 Task: Add the museum you enjoy visiting in the Museum Campus to your saved locations.
Action: Mouse moved to (262, 541)
Screenshot: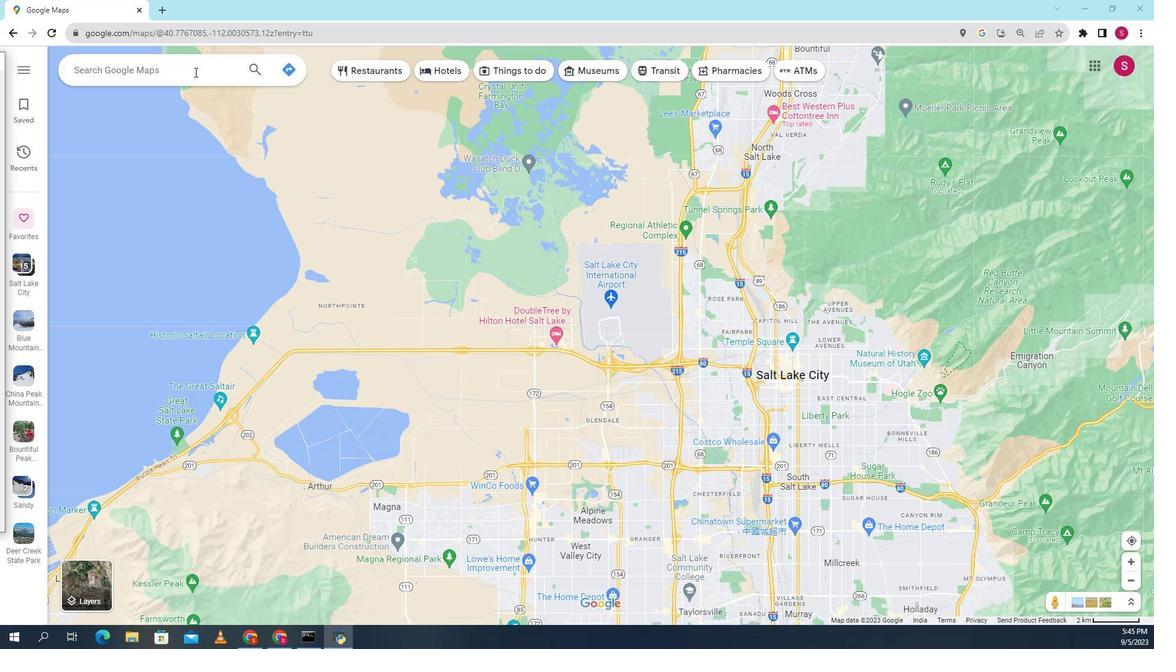
Action: Mouse pressed left at (262, 541)
Screenshot: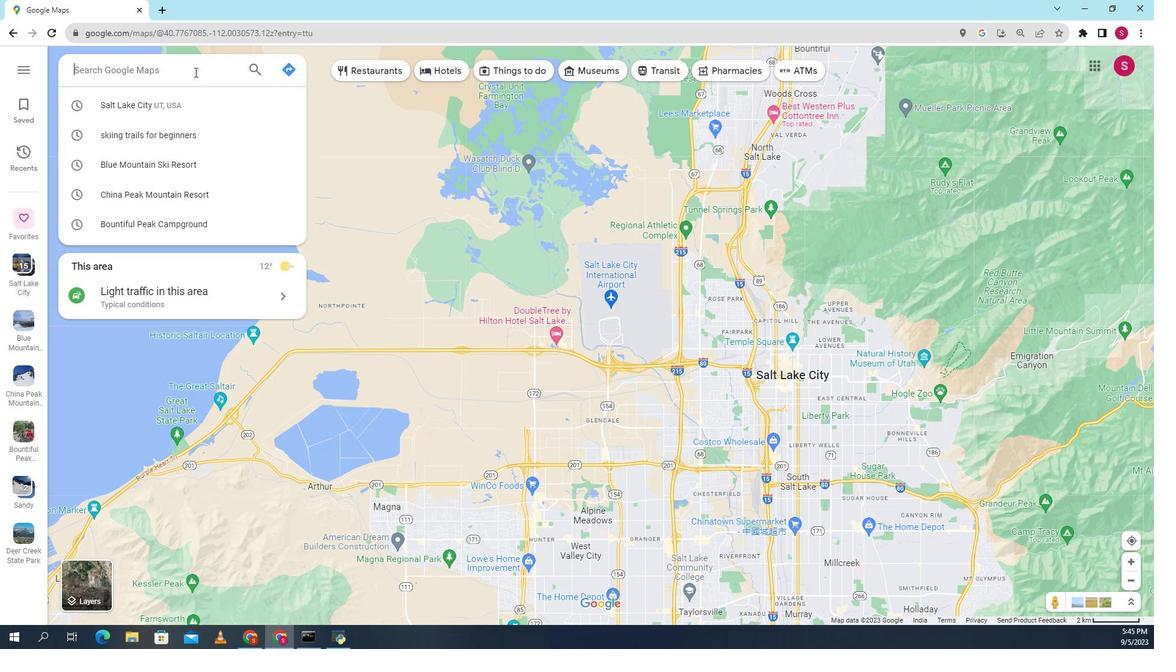 
Action: Mouse moved to (261, 541)
Screenshot: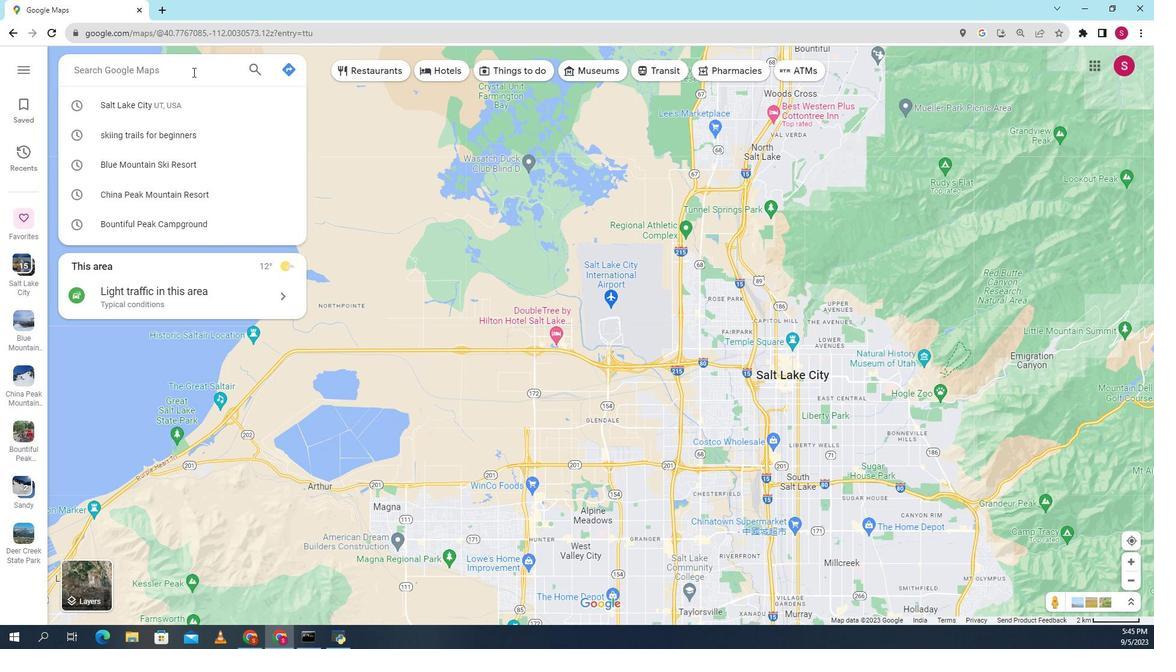 
Action: Key pressed nuse<Key.backspace><Key.backspace><Key.backspace><Key.backspace>use<Key.backspace><Key.backspace><Key.backspace>museum<Key.space>capm<Key.backspace><Key.backspace>mpus<Key.enter>
Screenshot: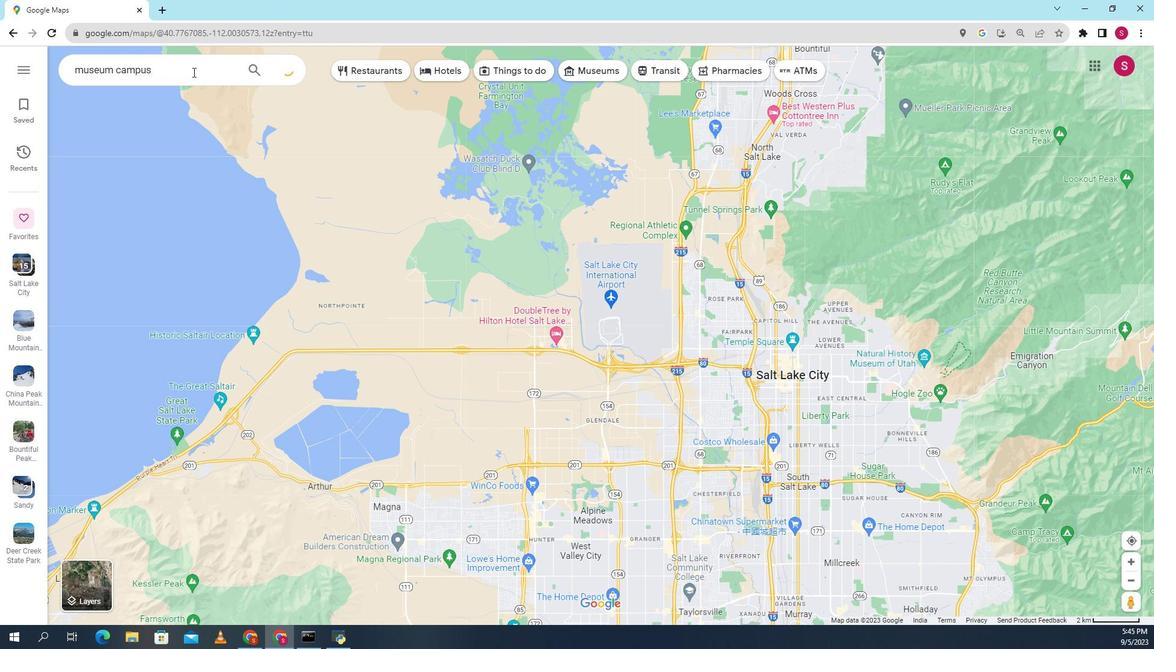 
Action: Mouse pressed left at (261, 541)
Screenshot: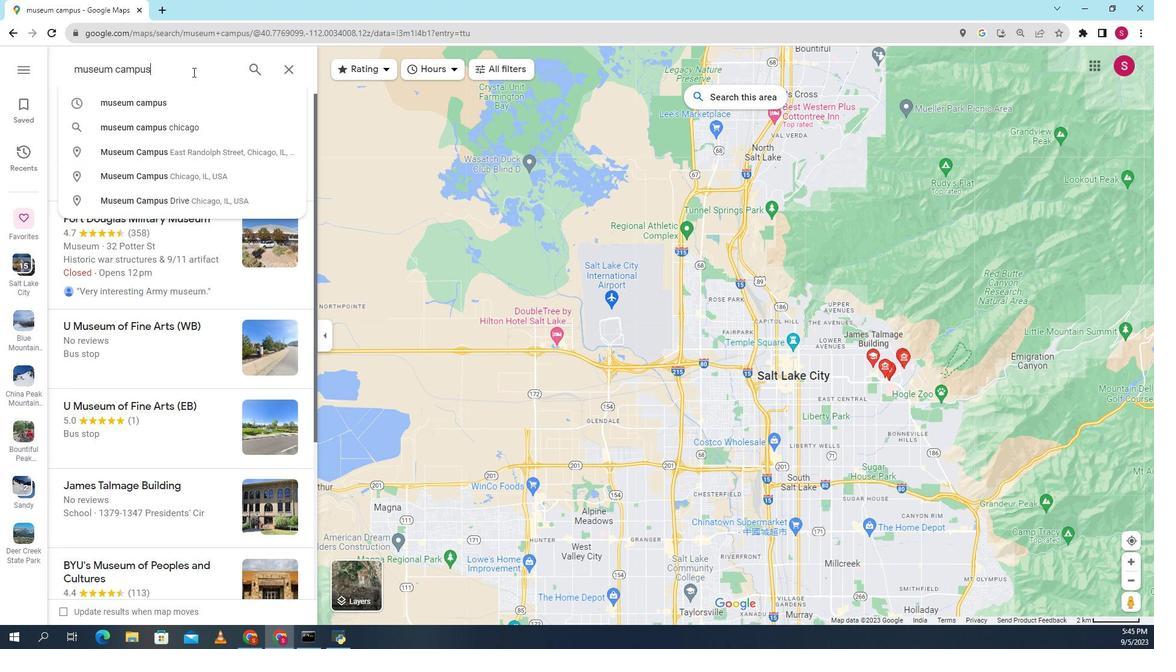 
Action: Mouse moved to (256, 458)
Screenshot: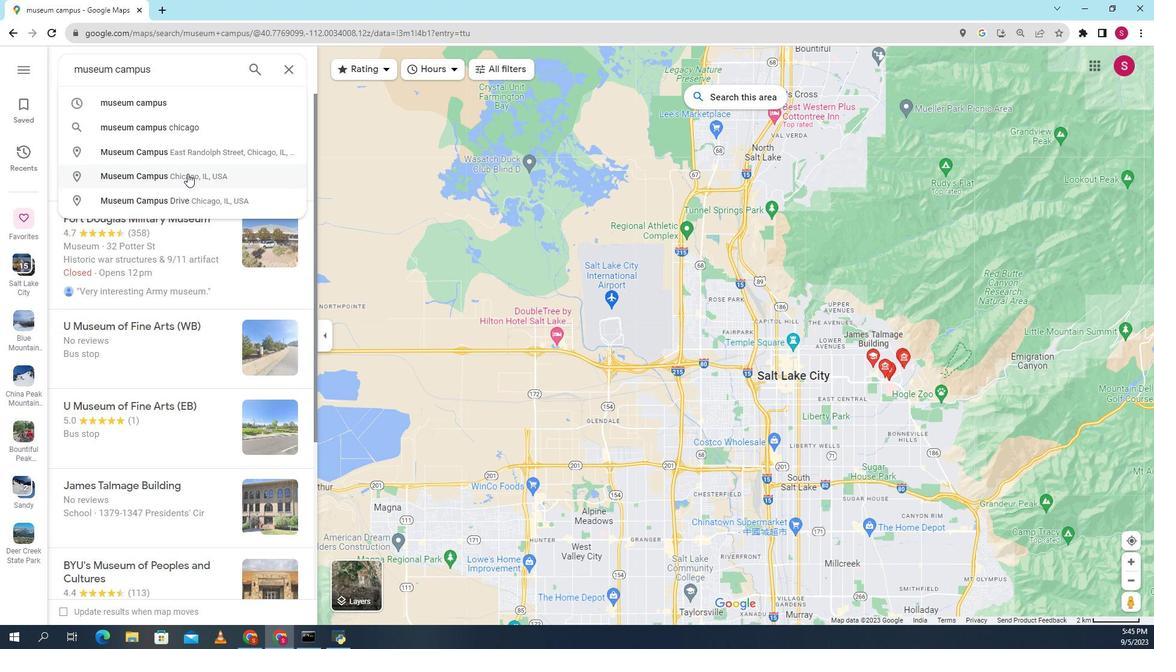 
Action: Mouse pressed left at (256, 458)
Screenshot: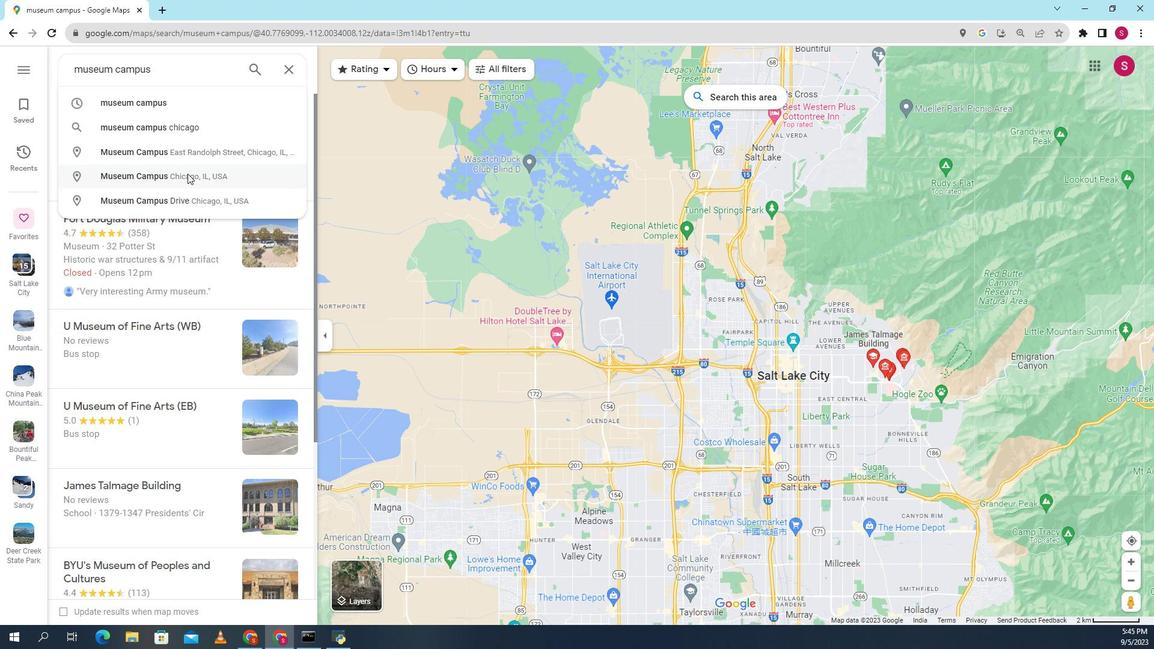
Action: Mouse moved to (560, 384)
Screenshot: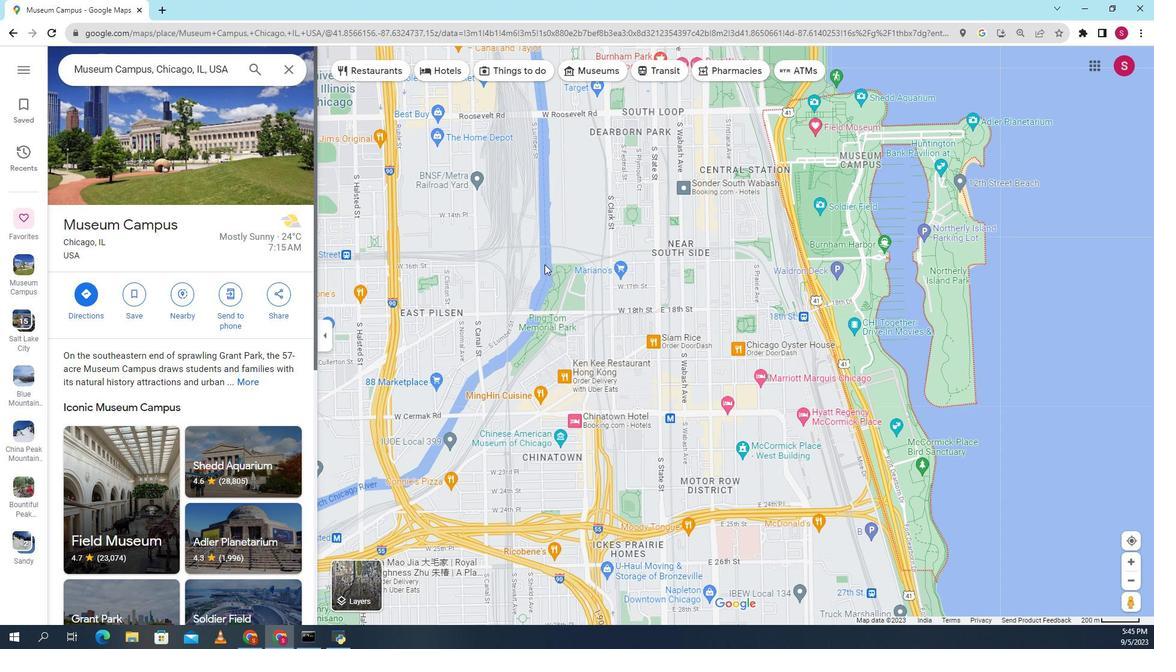 
Action: Mouse scrolled (560, 383) with delta (0, 0)
Screenshot: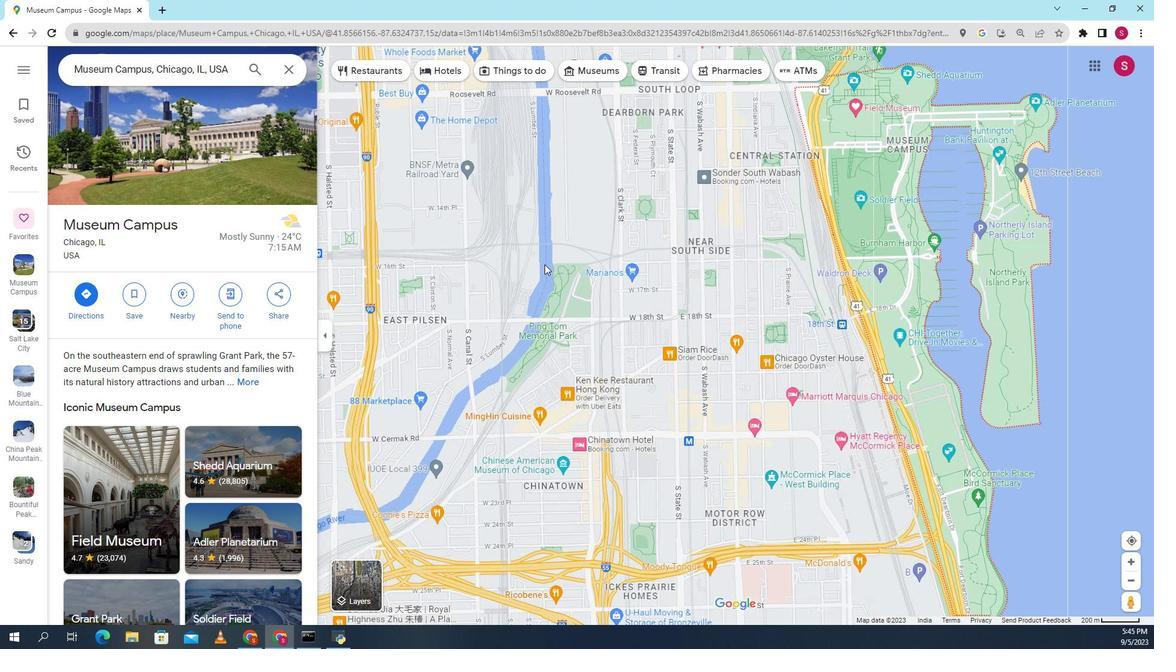 
Action: Mouse scrolled (560, 384) with delta (0, 0)
Screenshot: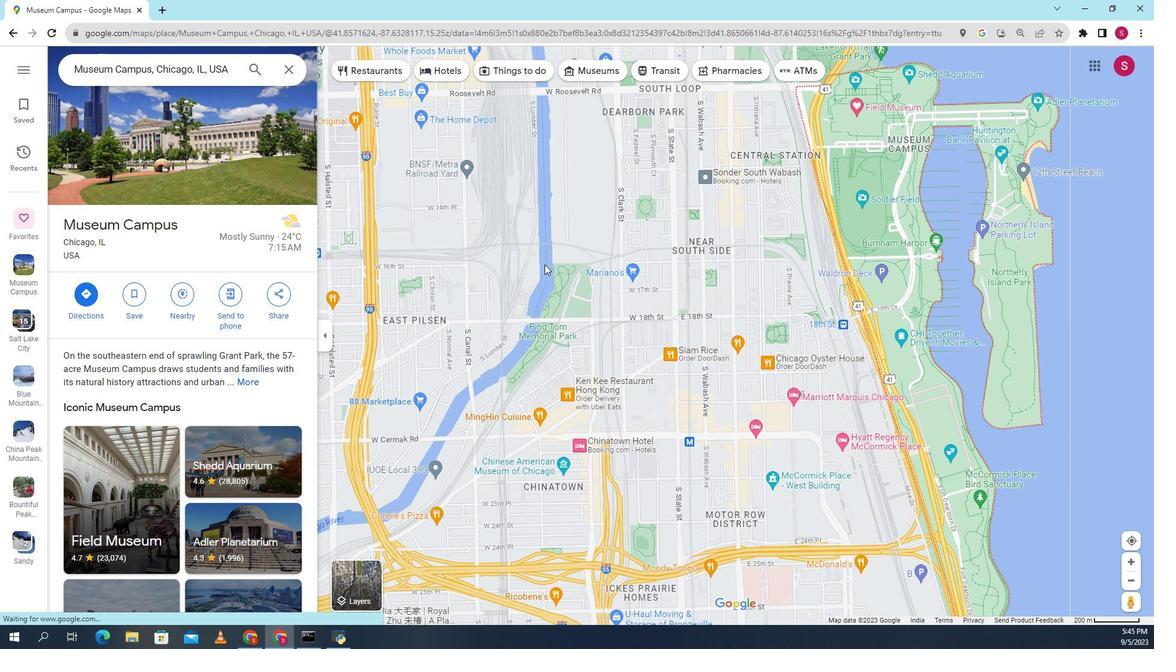 
Action: Mouse moved to (790, 415)
Screenshot: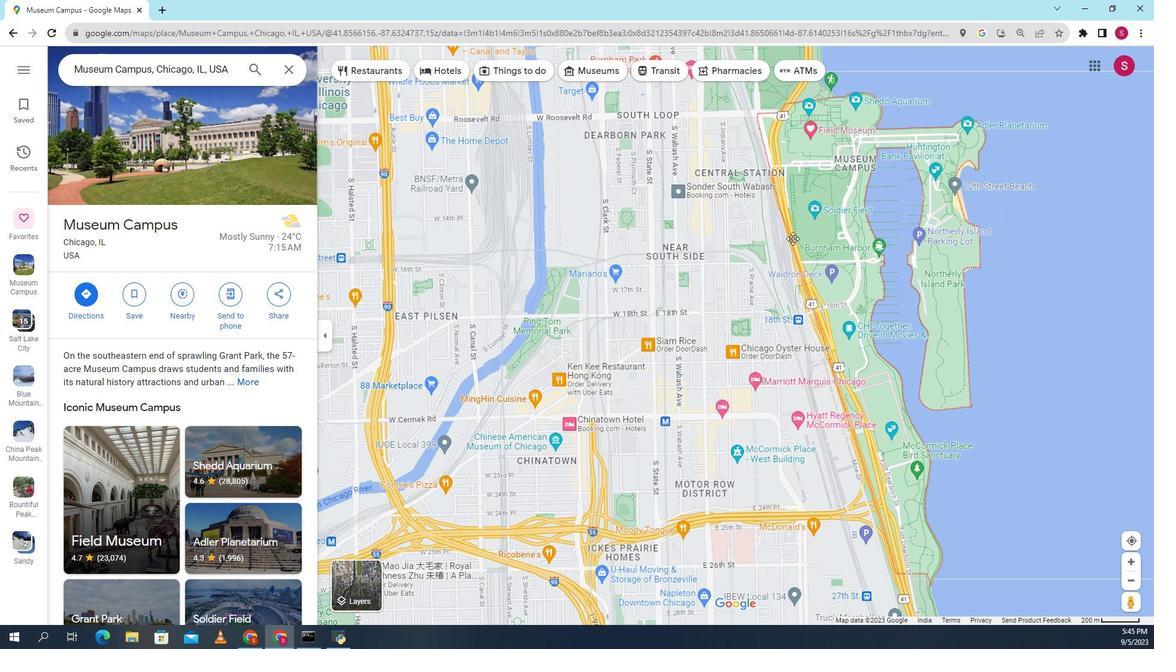
Action: Mouse pressed left at (790, 415)
Screenshot: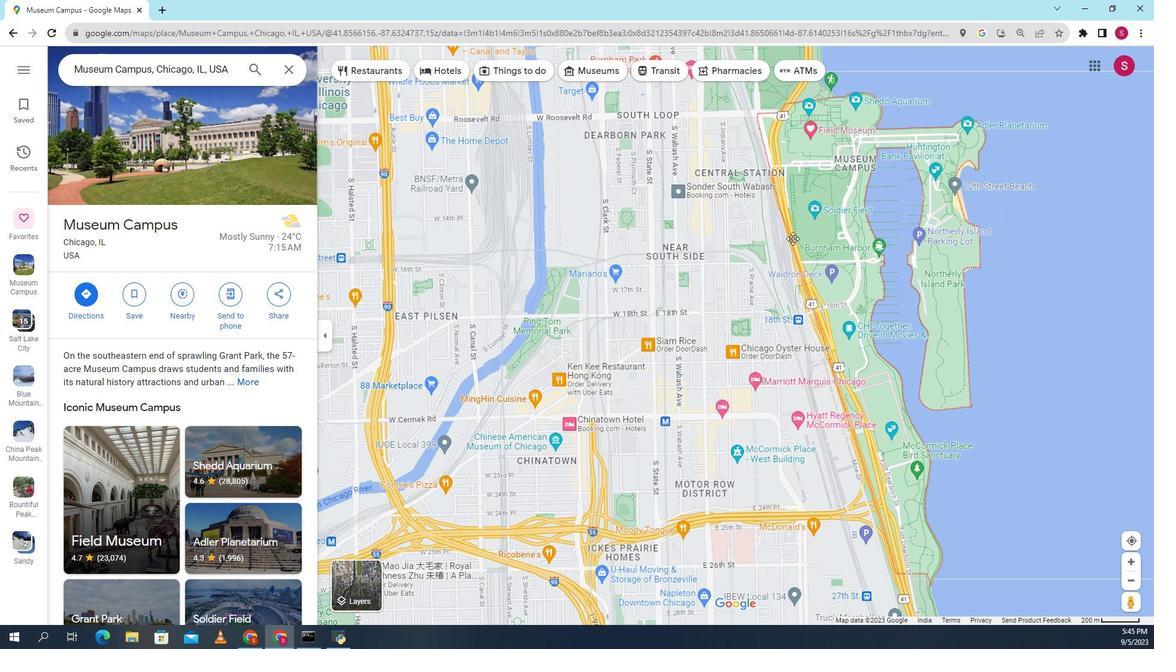 
Action: Mouse moved to (557, 362)
Screenshot: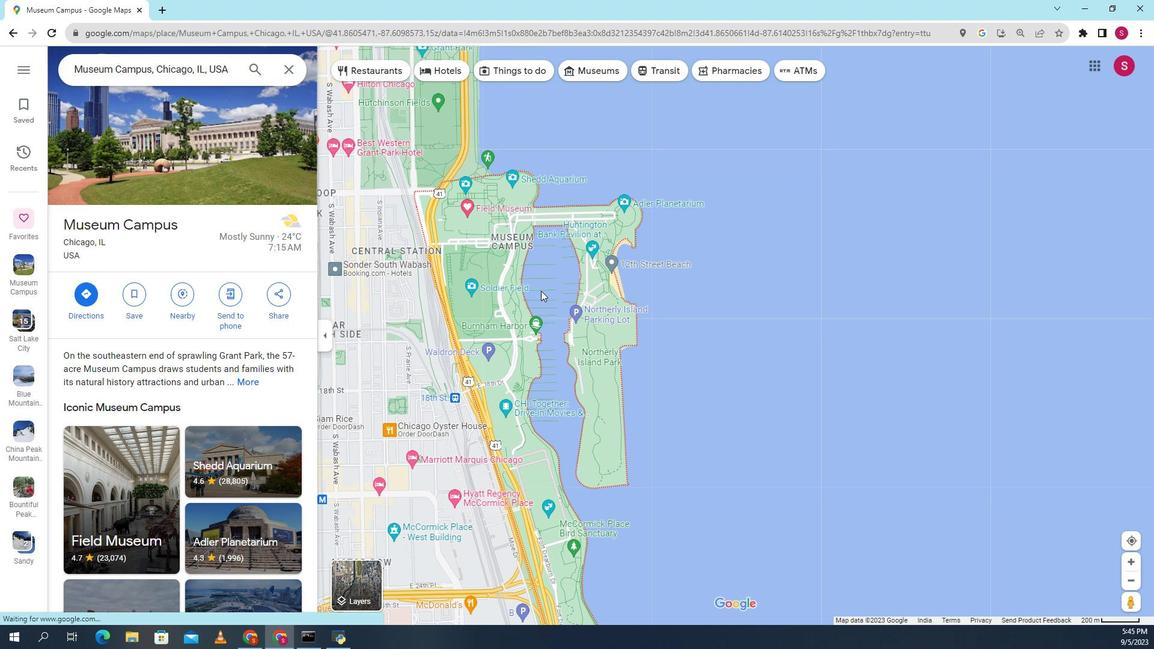 
Action: Mouse scrolled (557, 362) with delta (0, 0)
Screenshot: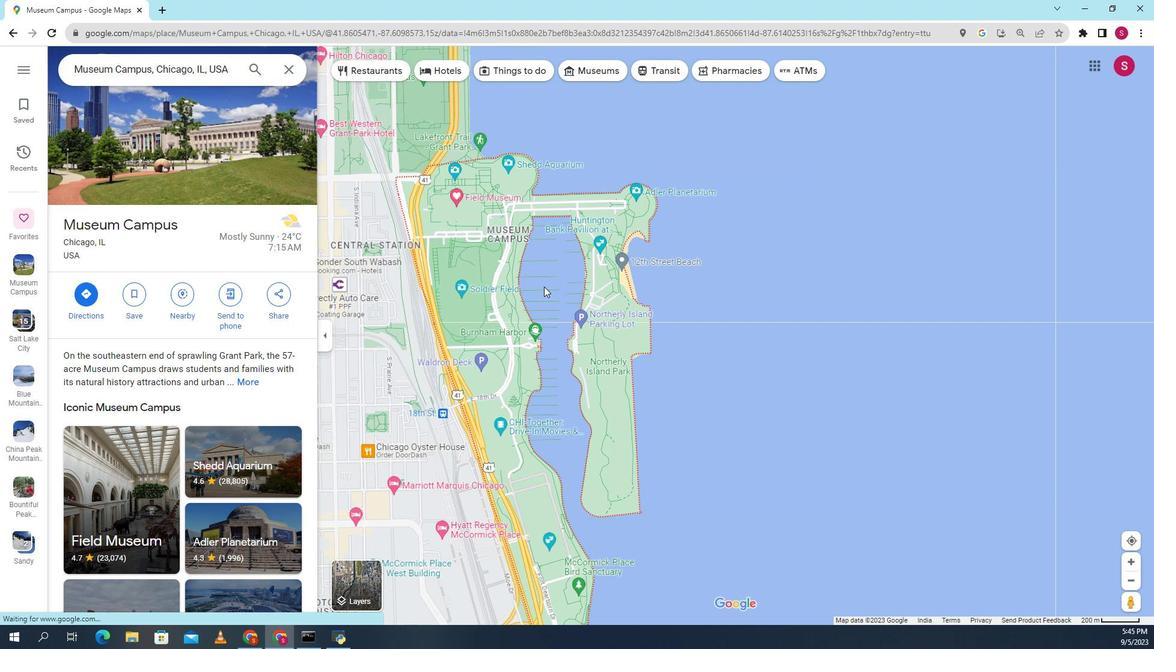 
Action: Mouse moved to (559, 363)
Screenshot: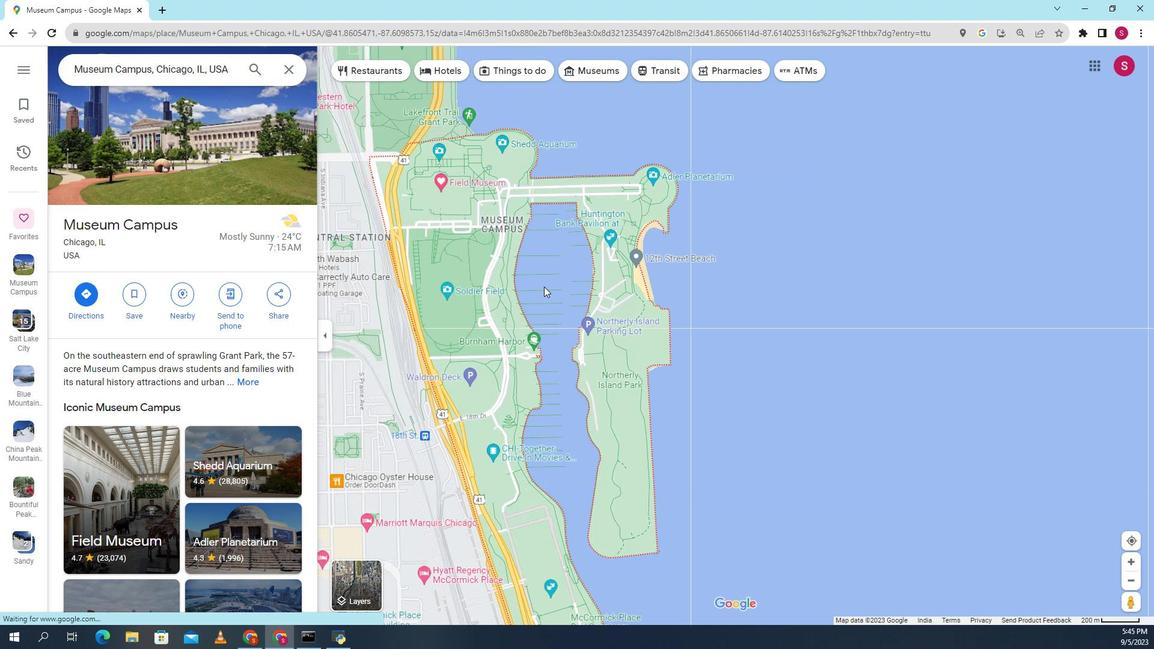 
Action: Mouse scrolled (559, 363) with delta (0, 0)
Screenshot: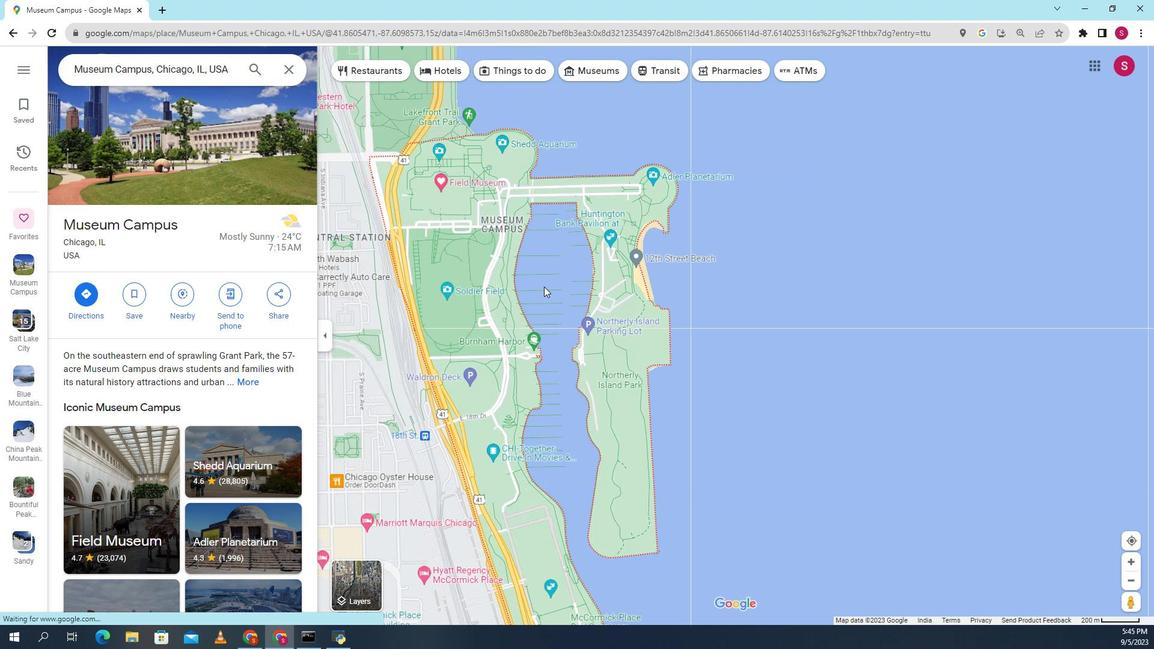 
Action: Mouse moved to (561, 373)
Screenshot: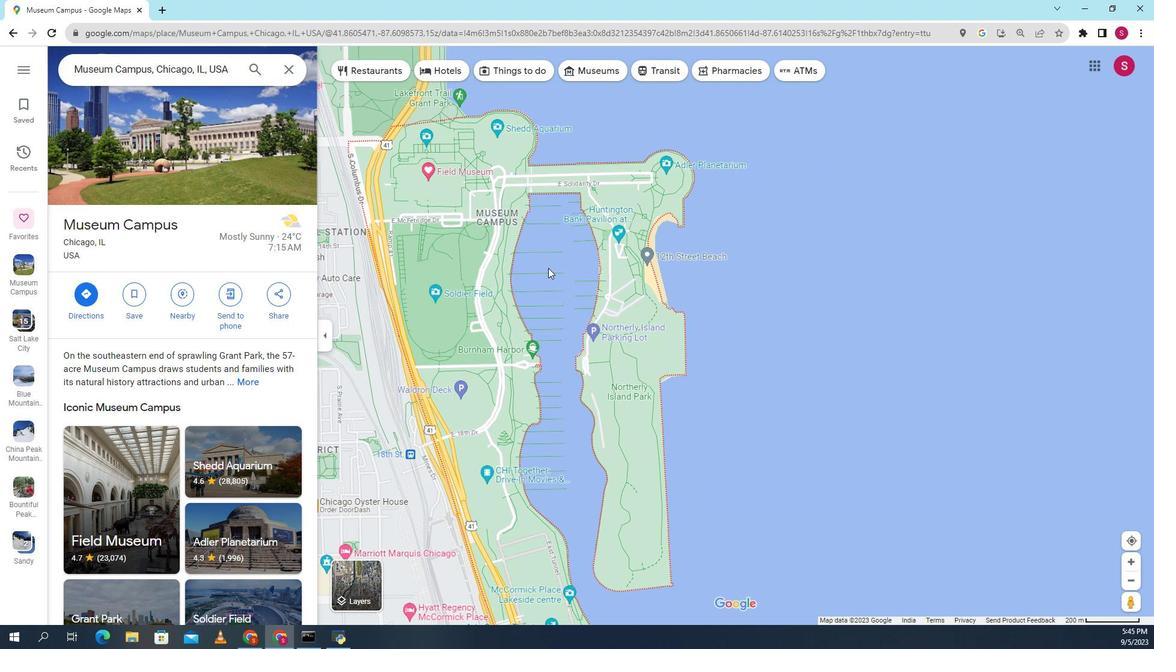 
Action: Mouse scrolled (561, 372) with delta (0, 0)
Screenshot: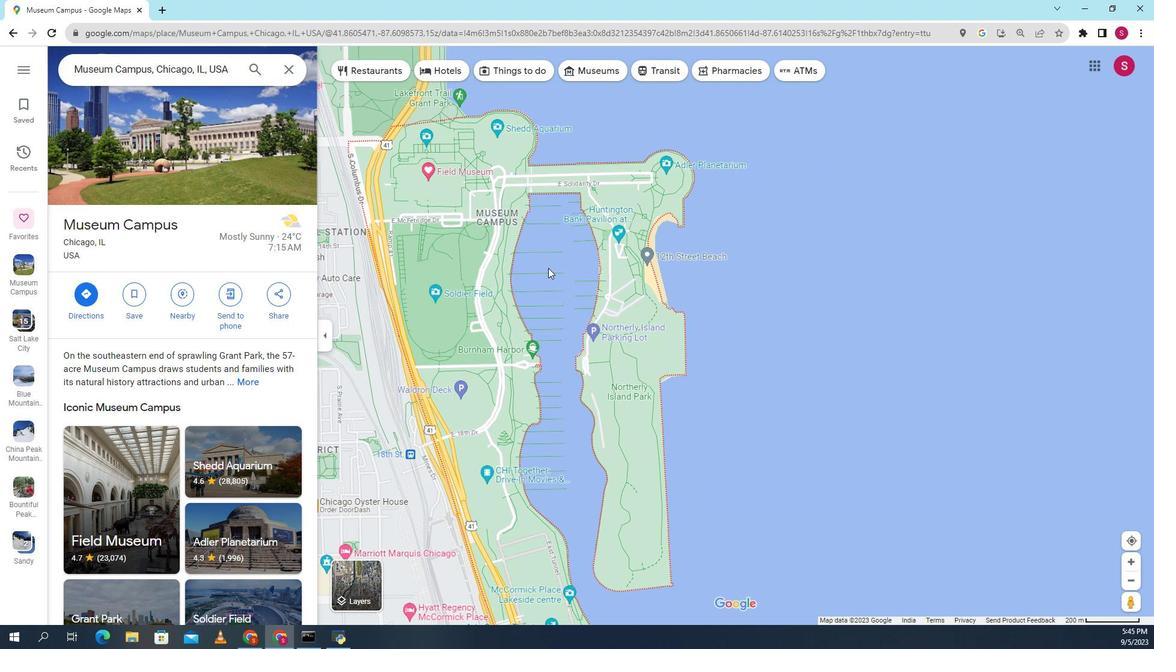 
Action: Mouse moved to (562, 376)
Screenshot: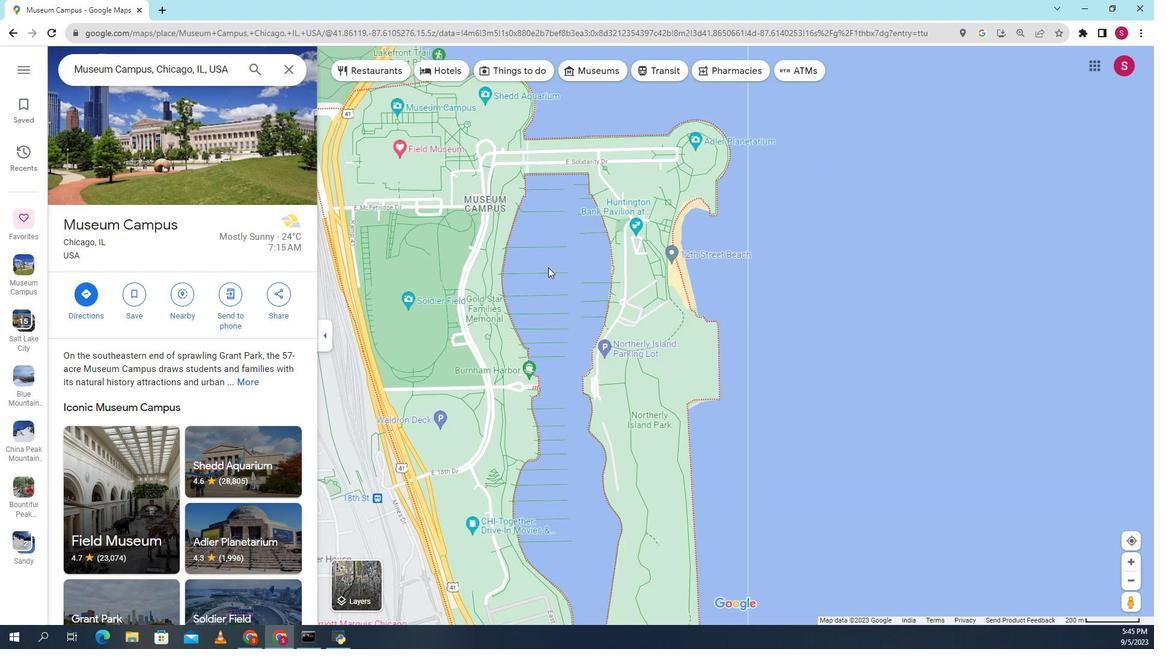 
Action: Mouse scrolled (562, 376) with delta (0, 0)
Screenshot: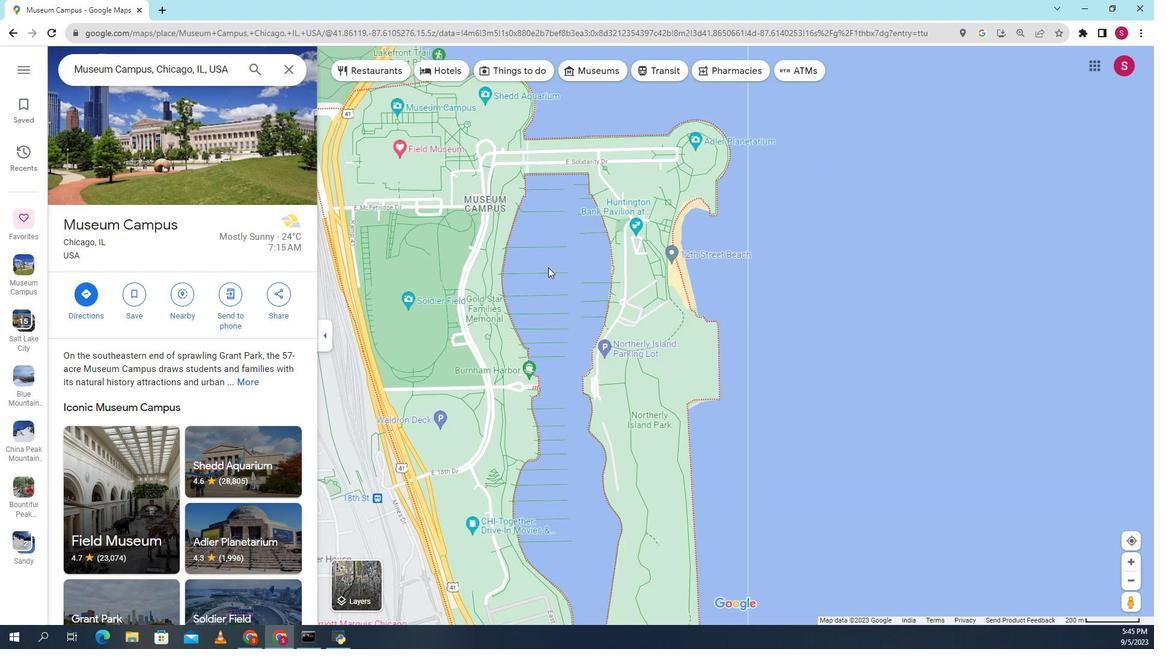 
Action: Mouse moved to (563, 381)
Screenshot: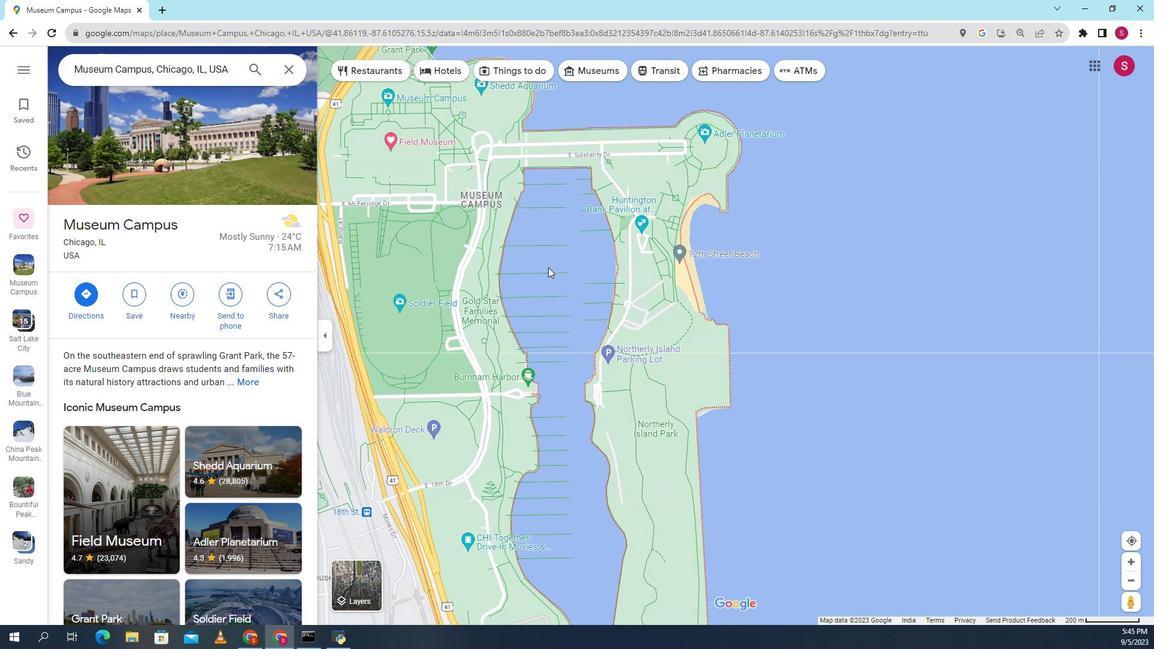 
Action: Mouse scrolled (563, 381) with delta (0, 0)
Screenshot: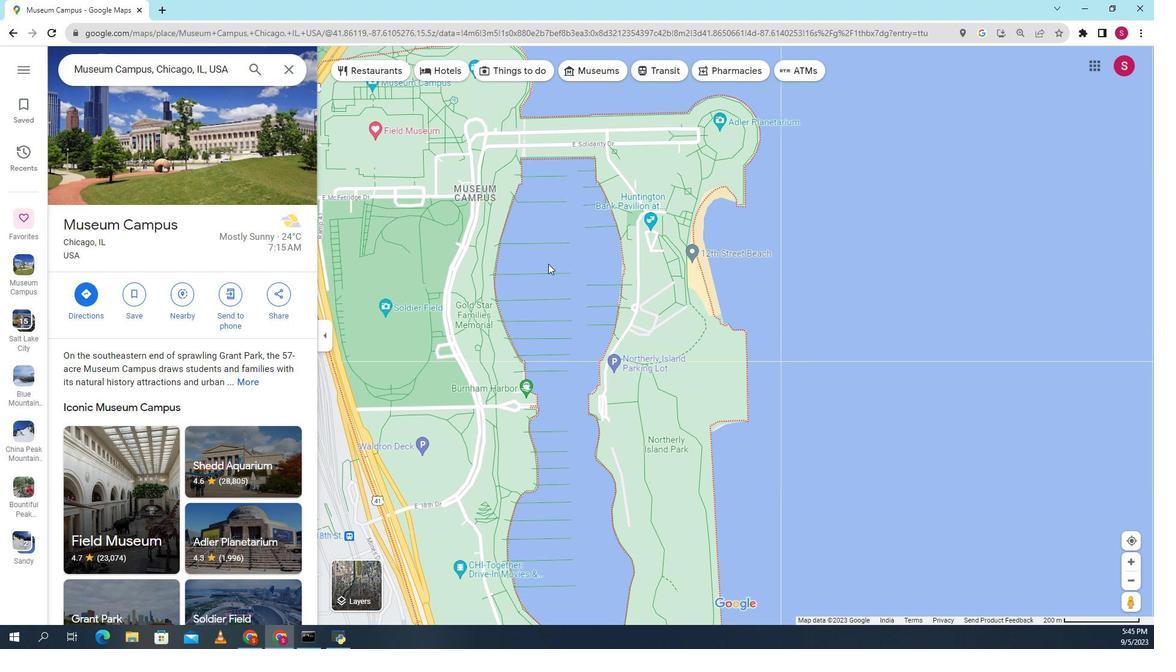 
Action: Mouse scrolled (563, 381) with delta (0, 0)
Screenshot: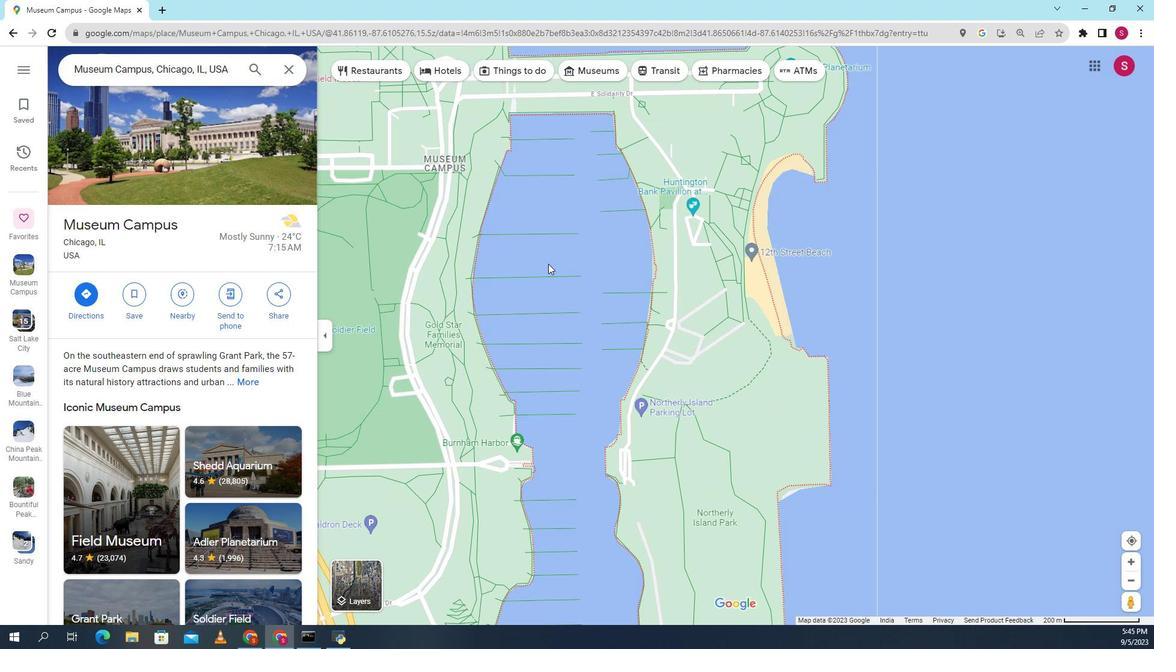 
Action: Mouse moved to (563, 384)
Screenshot: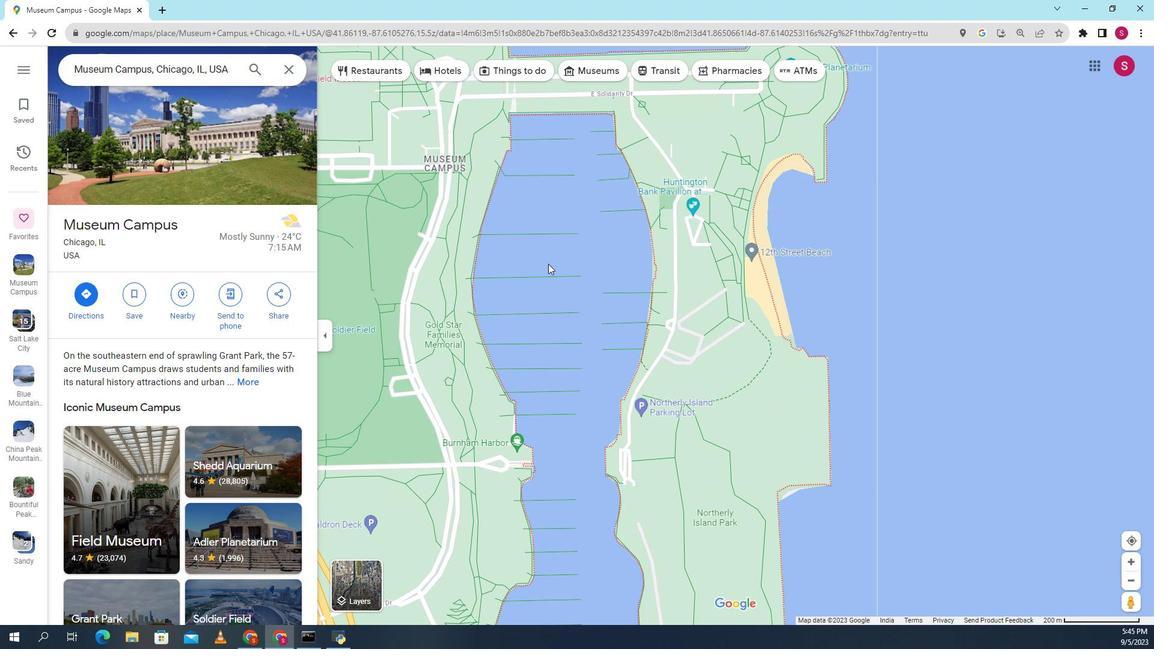 
Action: Mouse scrolled (563, 384) with delta (0, 0)
Screenshot: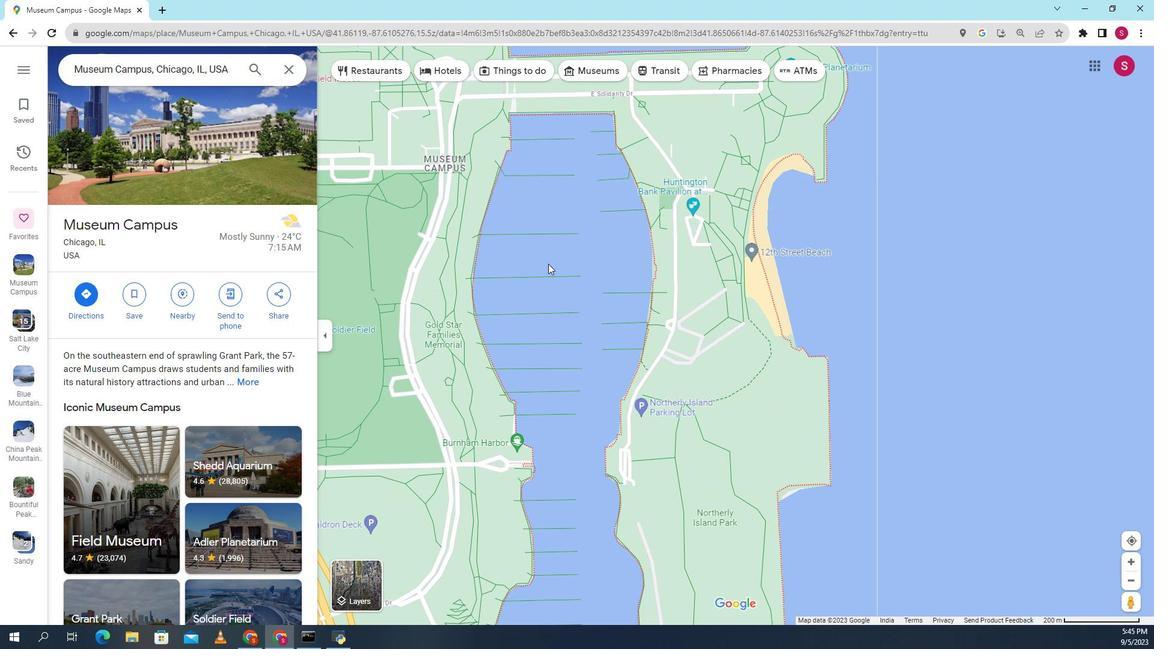 
Action: Mouse scrolled (563, 384) with delta (0, 0)
Screenshot: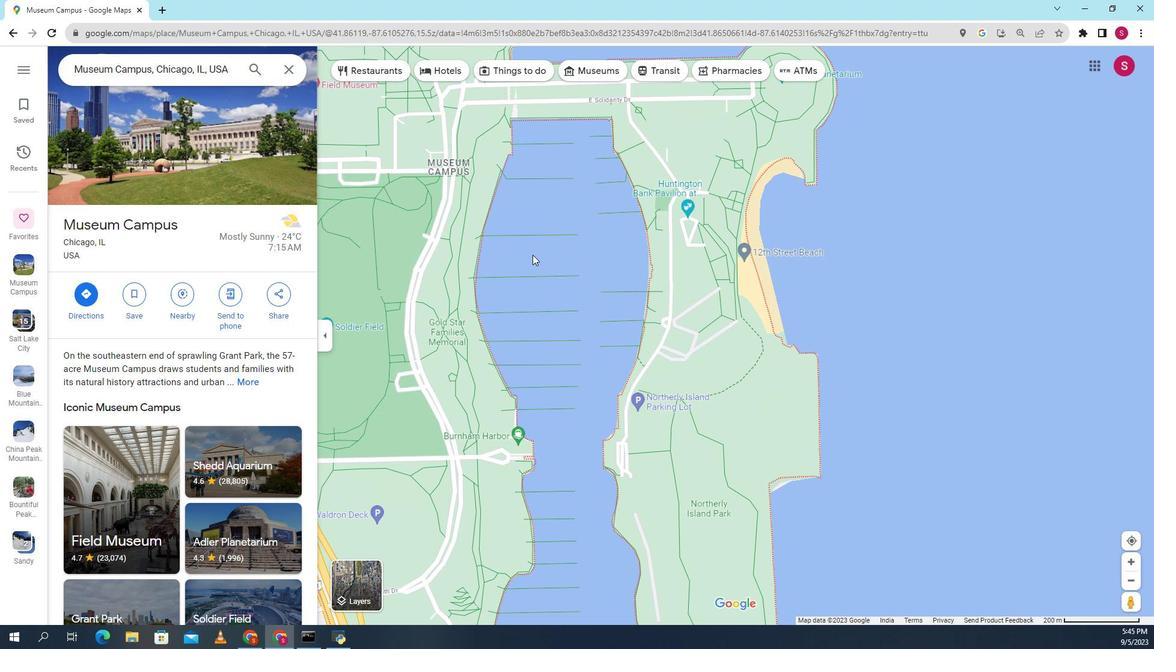 
Action: Mouse moved to (489, 420)
Screenshot: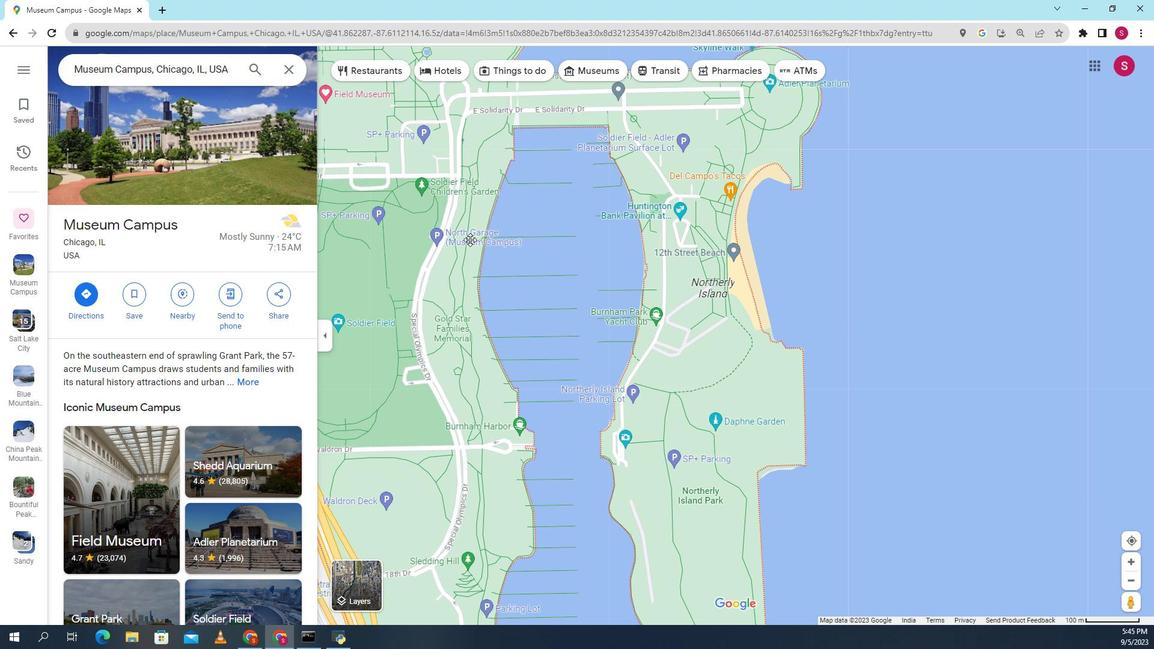
Action: Mouse pressed left at (489, 420)
Screenshot: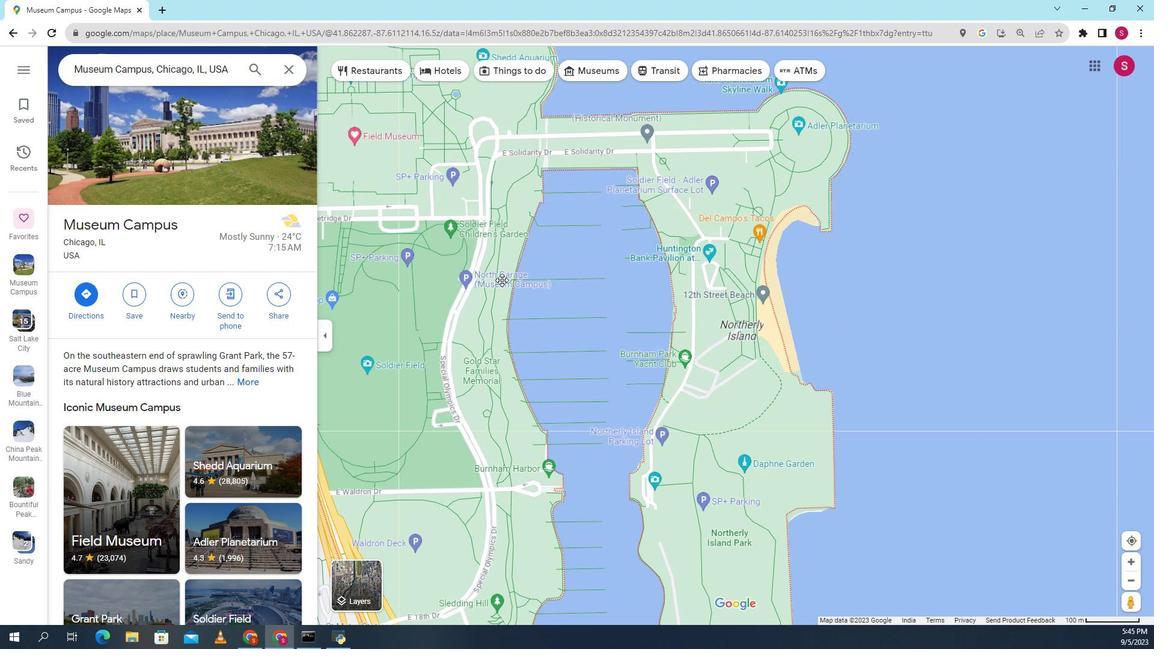 
Action: Mouse moved to (501, 303)
Screenshot: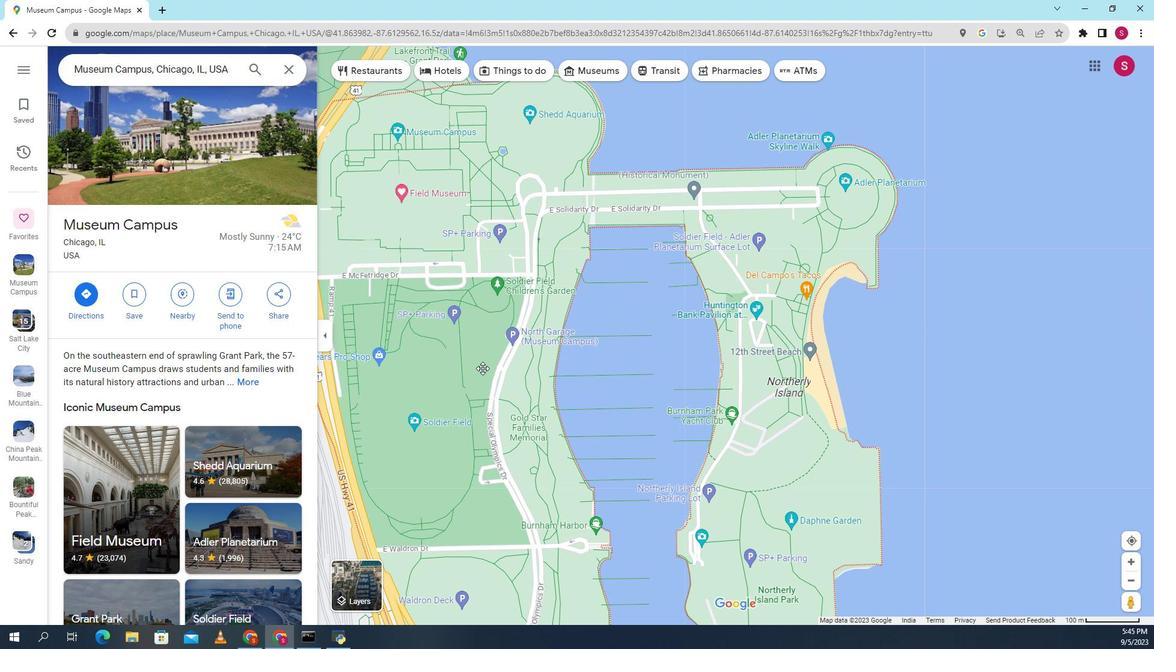 
Action: Mouse pressed left at (501, 303)
Screenshot: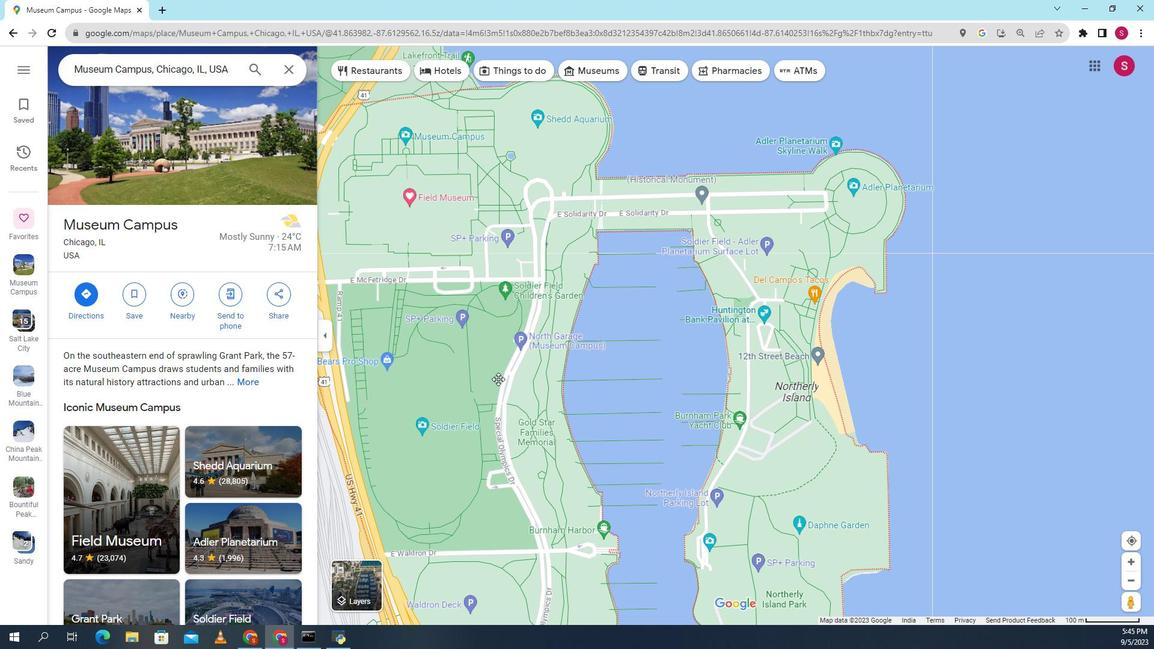 
Action: Mouse moved to (496, 411)
Screenshot: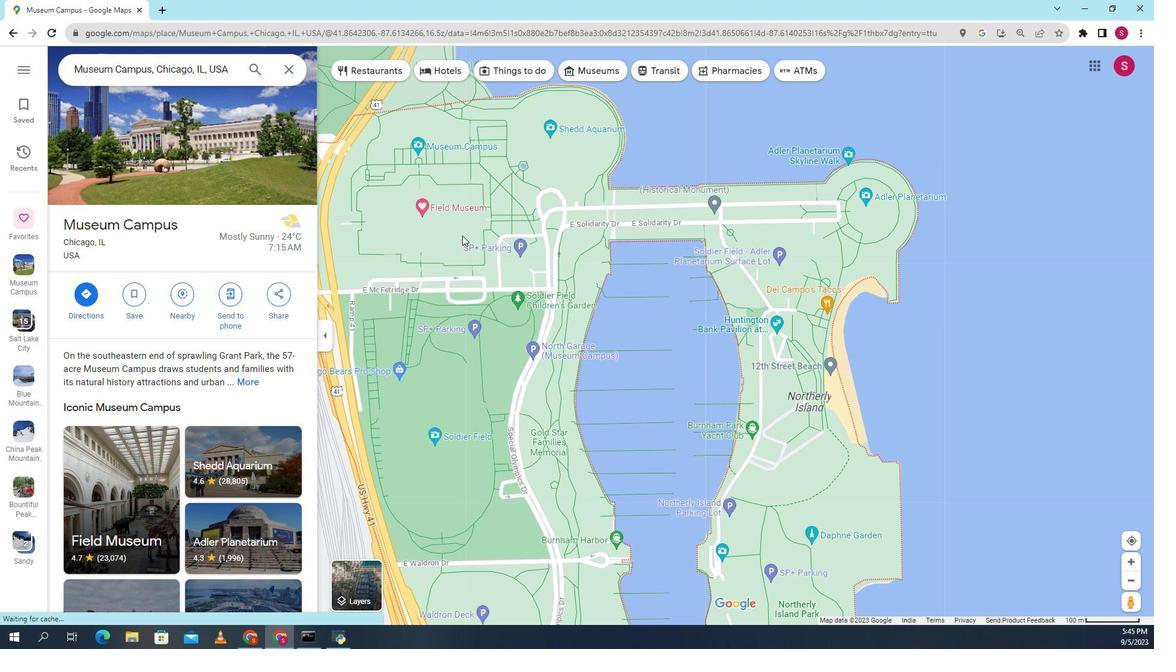 
Action: Mouse pressed left at (496, 411)
Screenshot: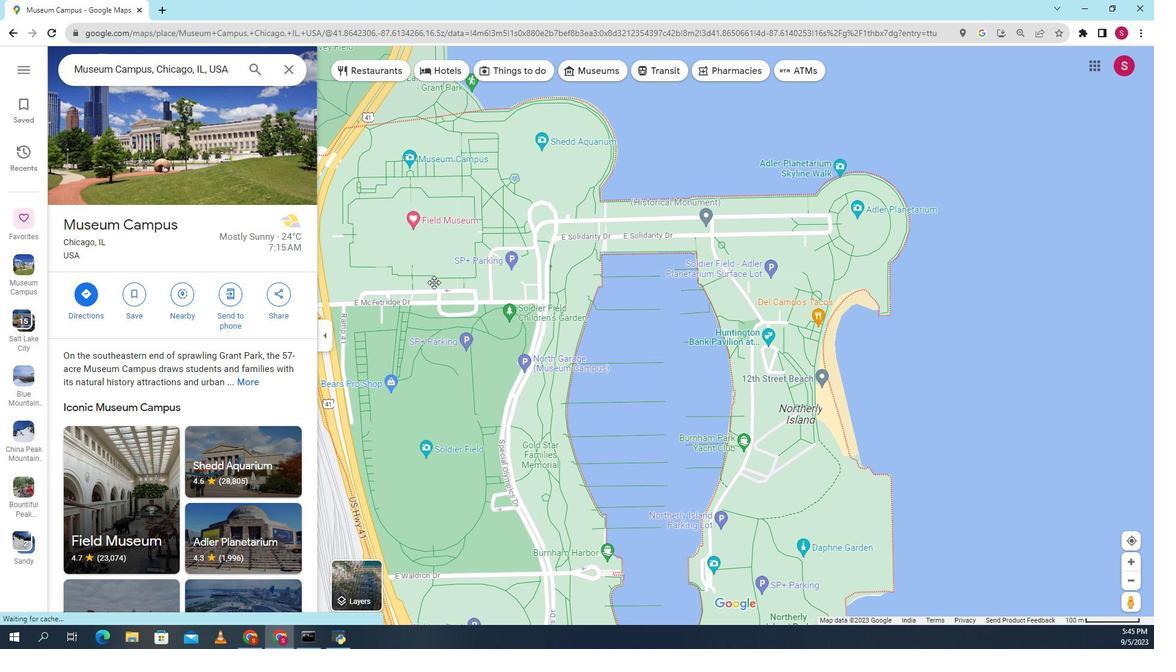 
Action: Mouse moved to (648, 294)
Screenshot: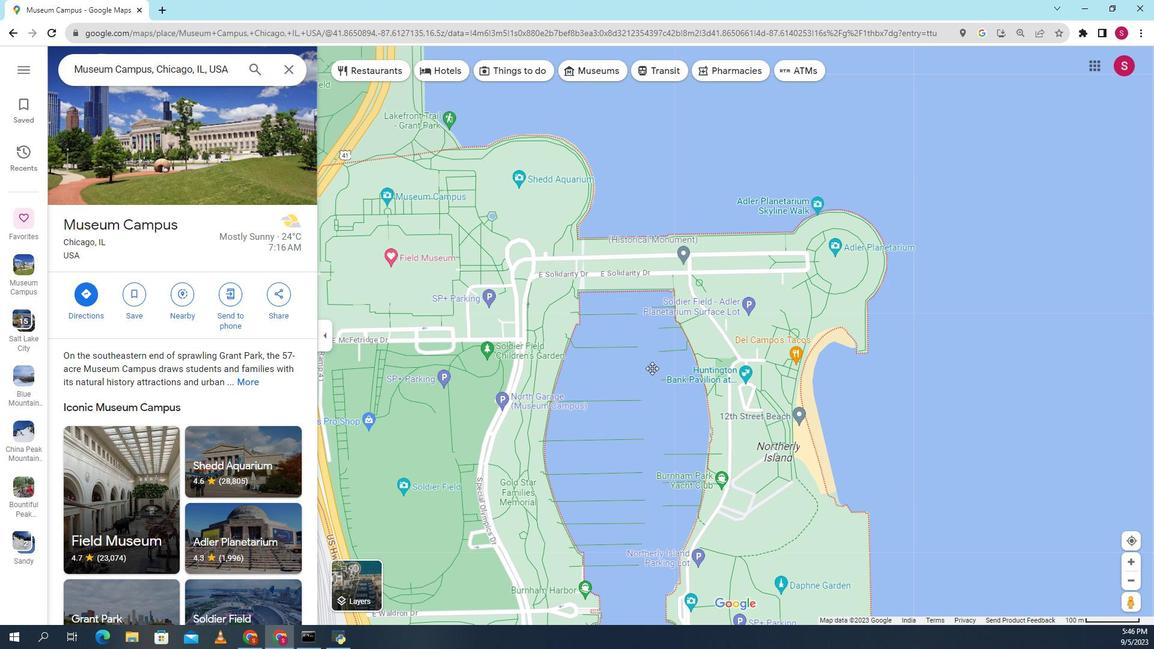 
Action: Mouse pressed left at (648, 294)
Screenshot: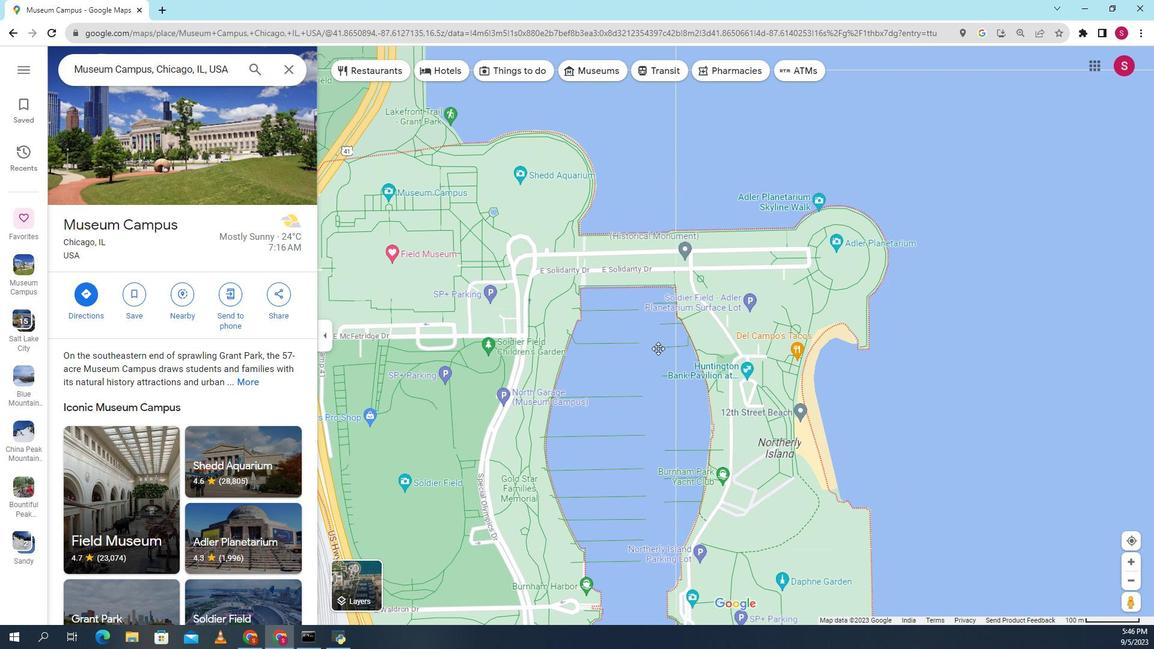 
Action: Mouse moved to (639, 301)
Screenshot: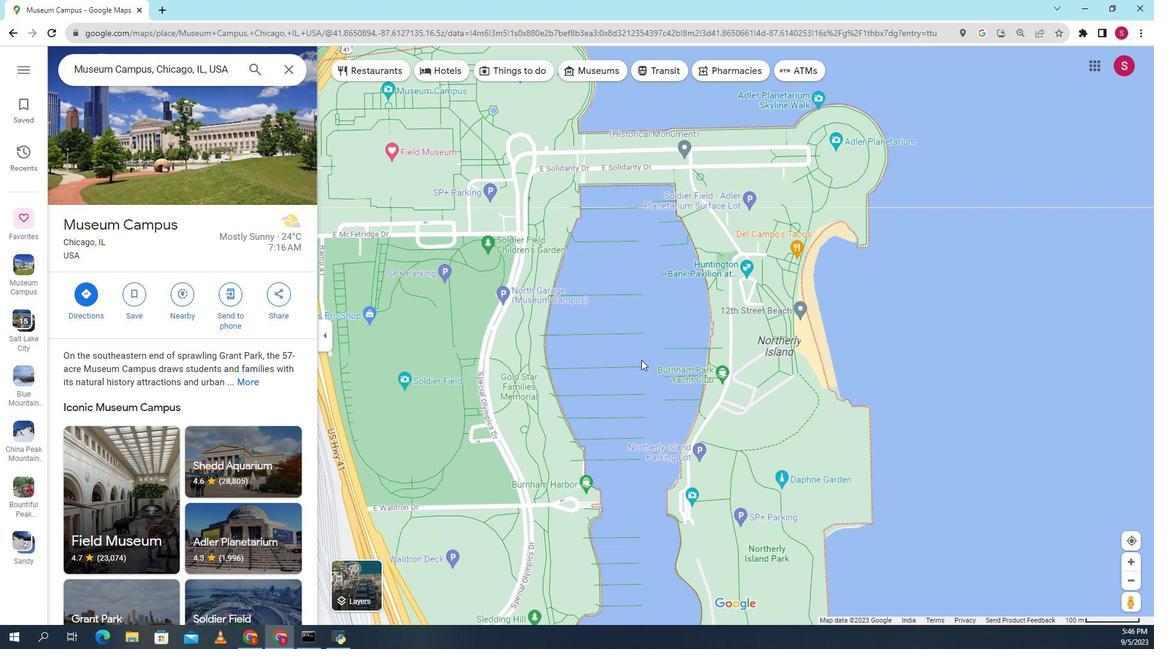 
Action: Mouse pressed left at (639, 301)
Screenshot: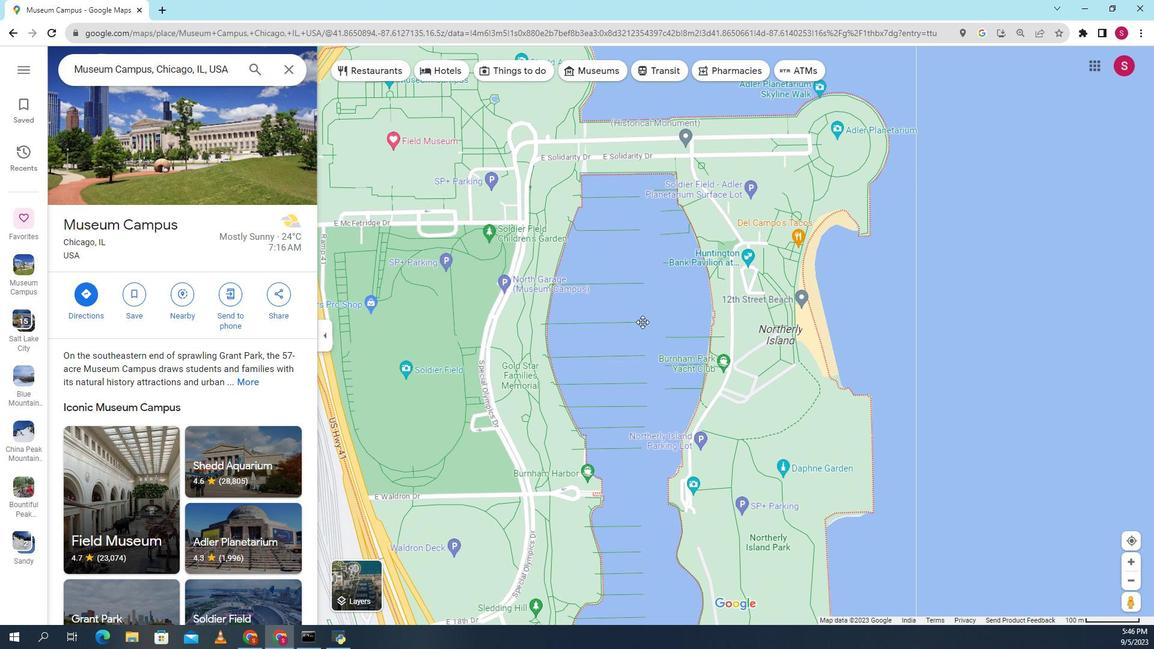 
Action: Mouse moved to (637, 336)
Screenshot: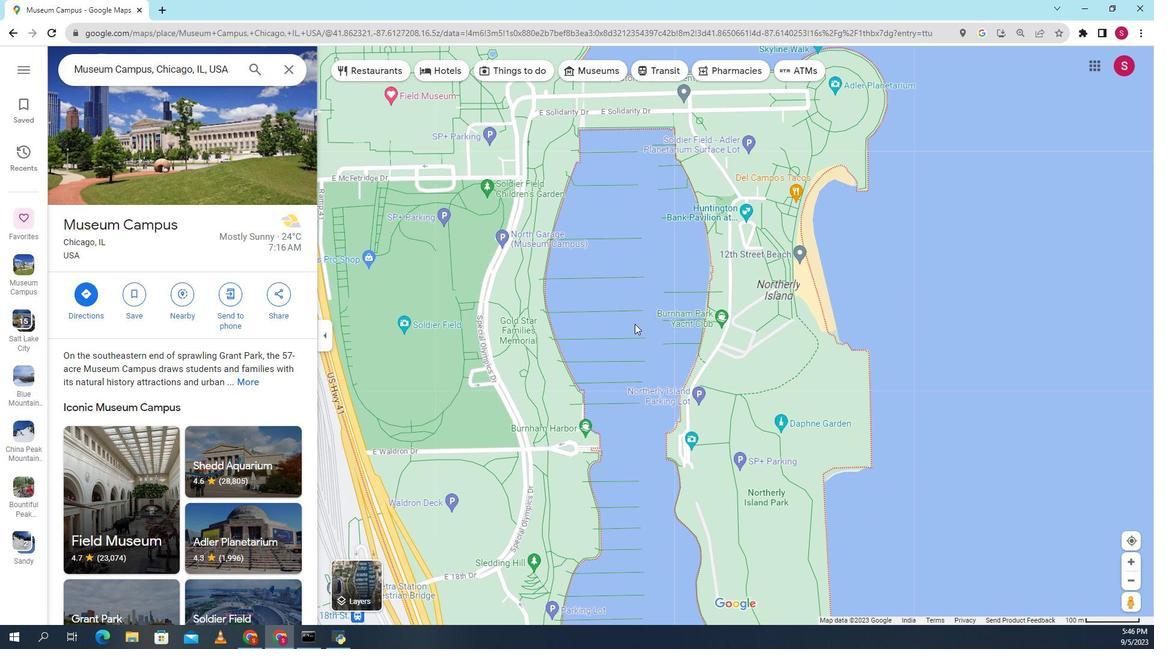 
Action: Mouse pressed left at (637, 336)
Screenshot: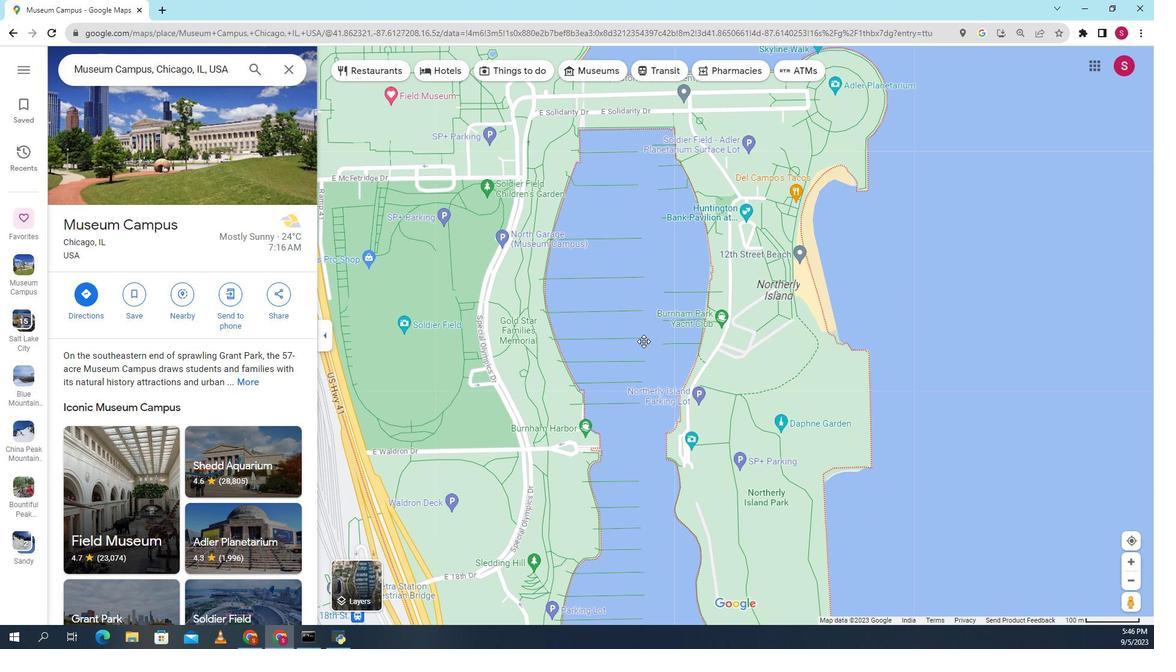 
Action: Mouse moved to (620, 343)
Screenshot: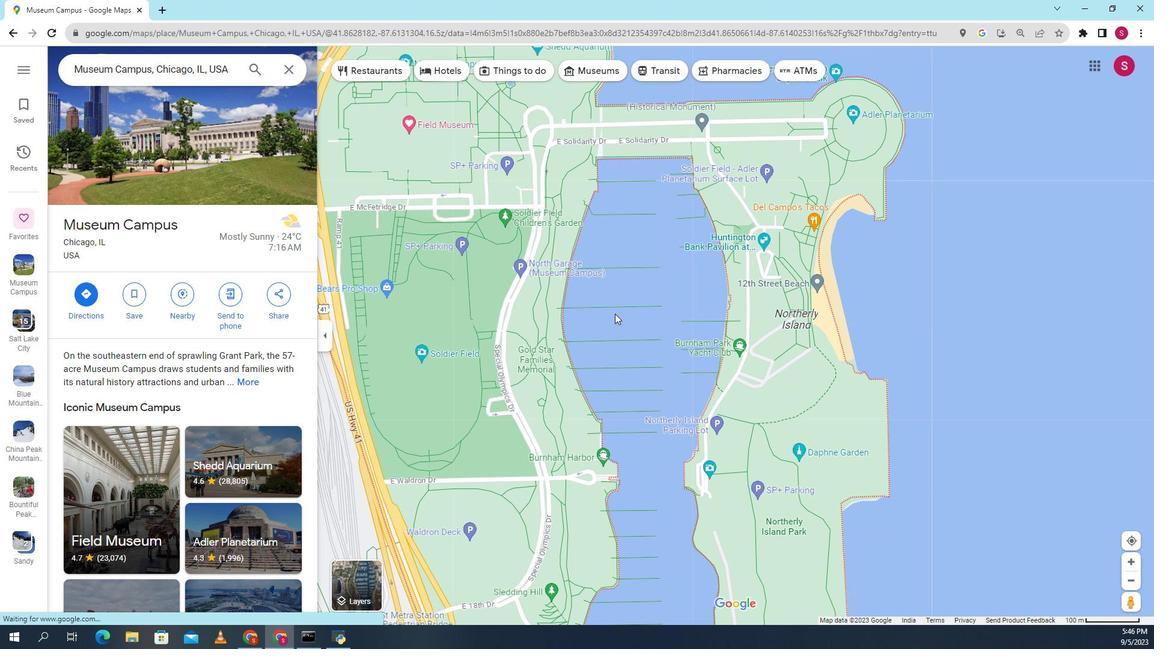 
Action: Mouse pressed left at (620, 343)
Screenshot: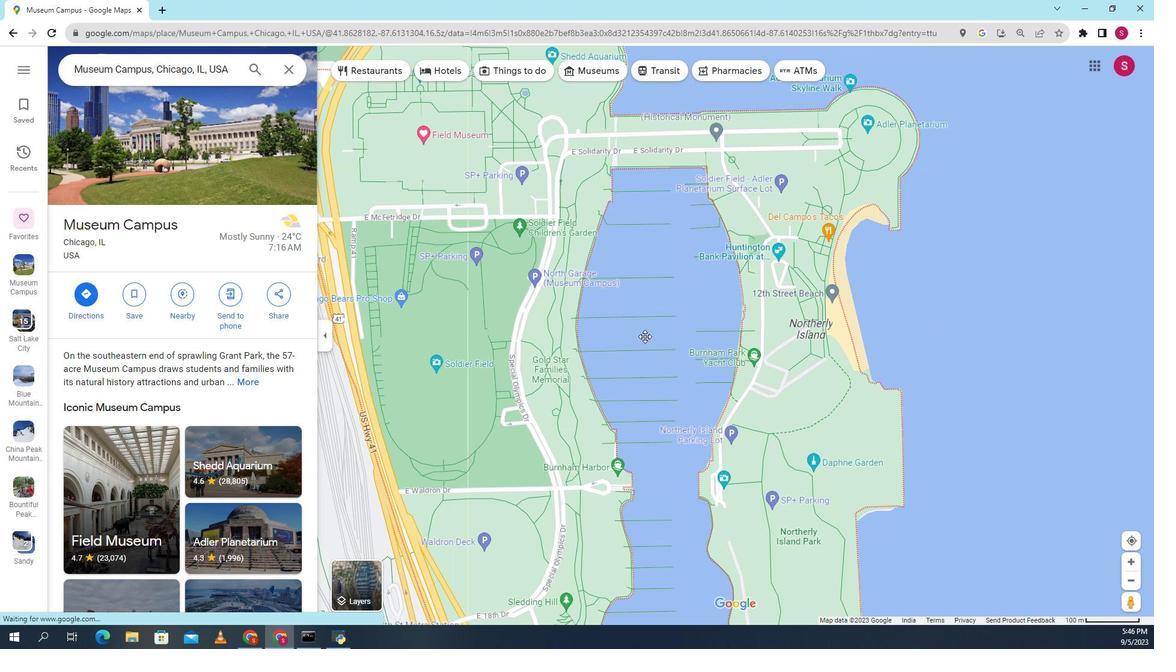 
Action: Mouse moved to (514, 439)
Screenshot: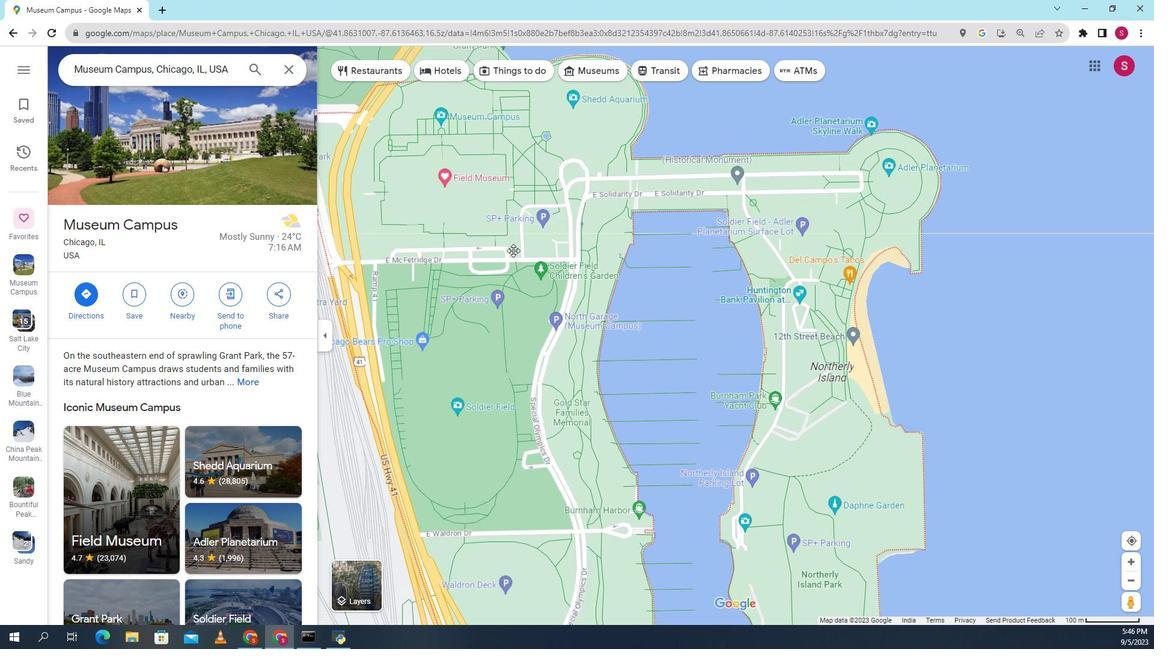 
Action: Mouse pressed left at (514, 439)
Screenshot: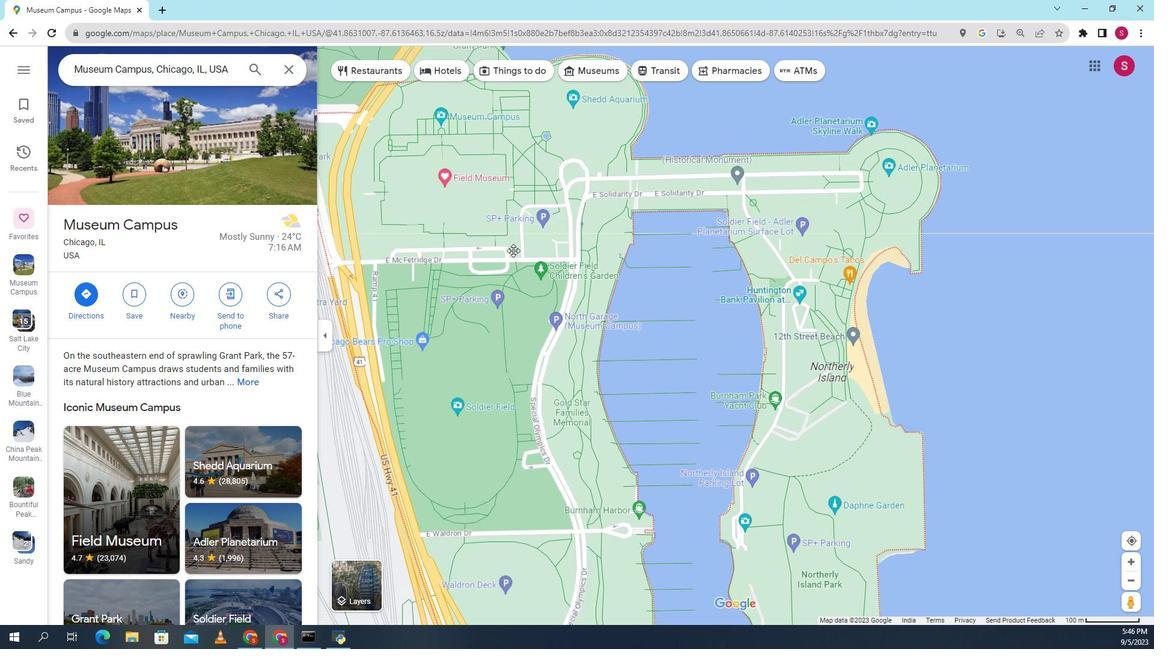 
Action: Mouse moved to (488, 443)
Screenshot: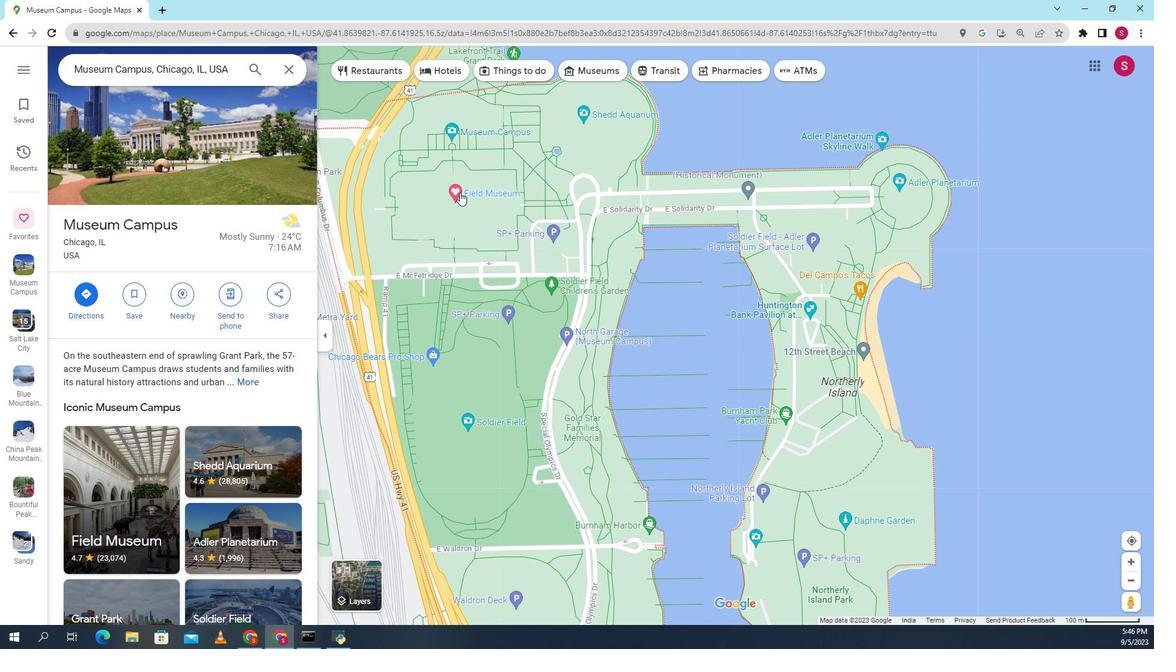 
Action: Mouse pressed left at (488, 443)
Screenshot: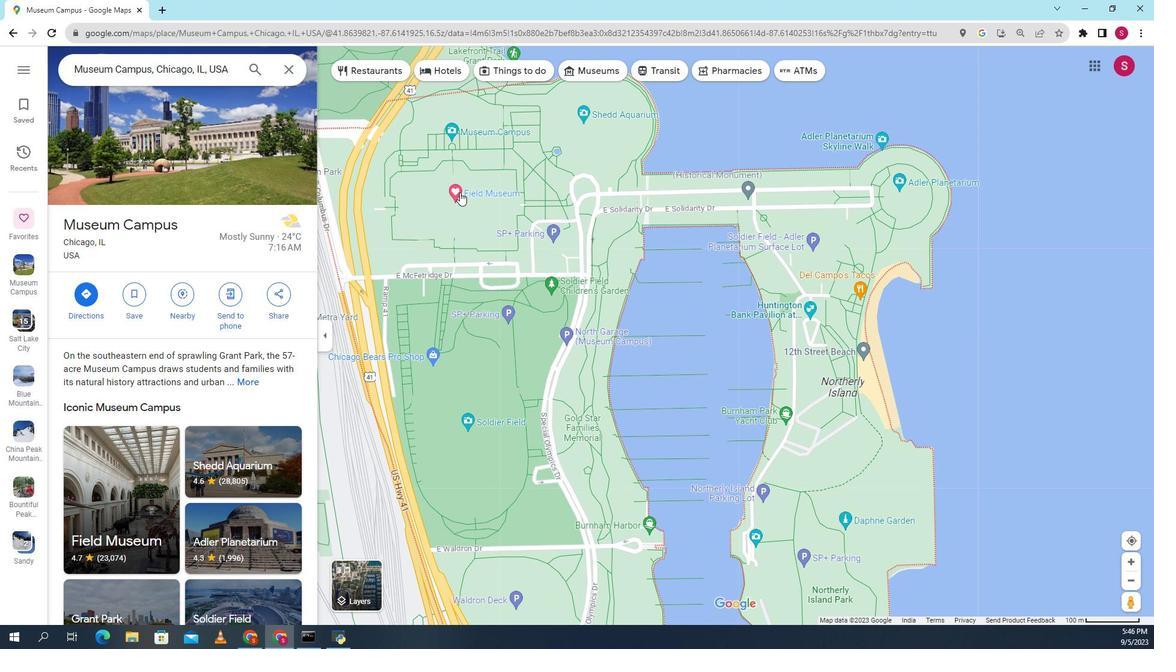 
Action: Mouse moved to (218, 331)
Screenshot: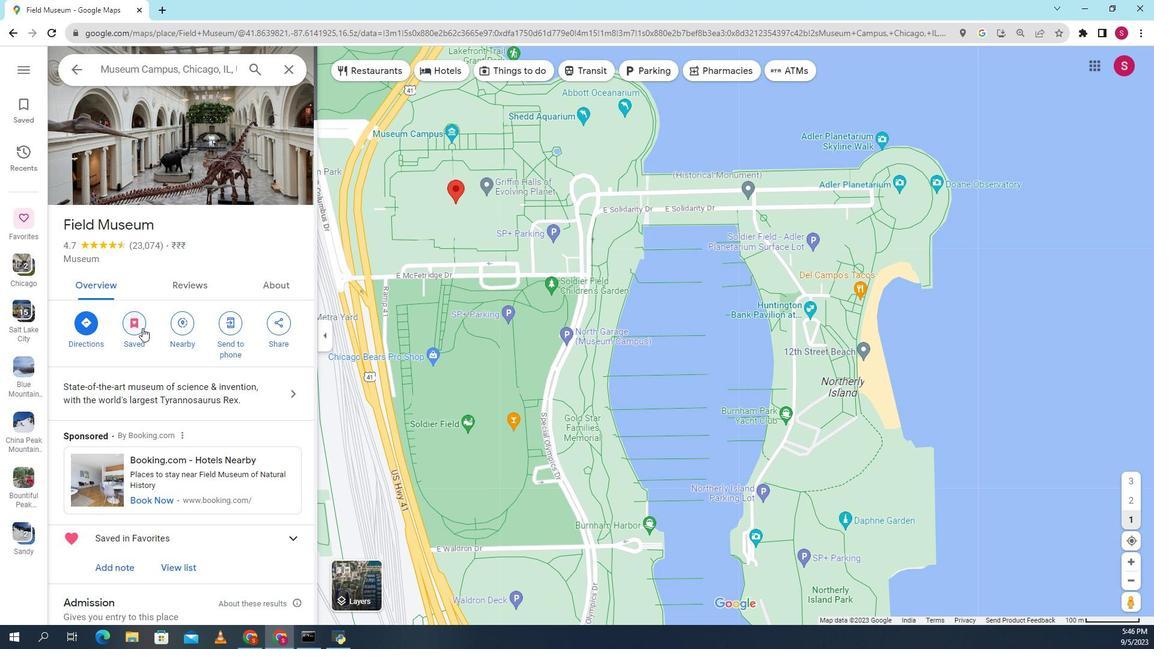 
Action: Mouse pressed left at (218, 331)
Screenshot: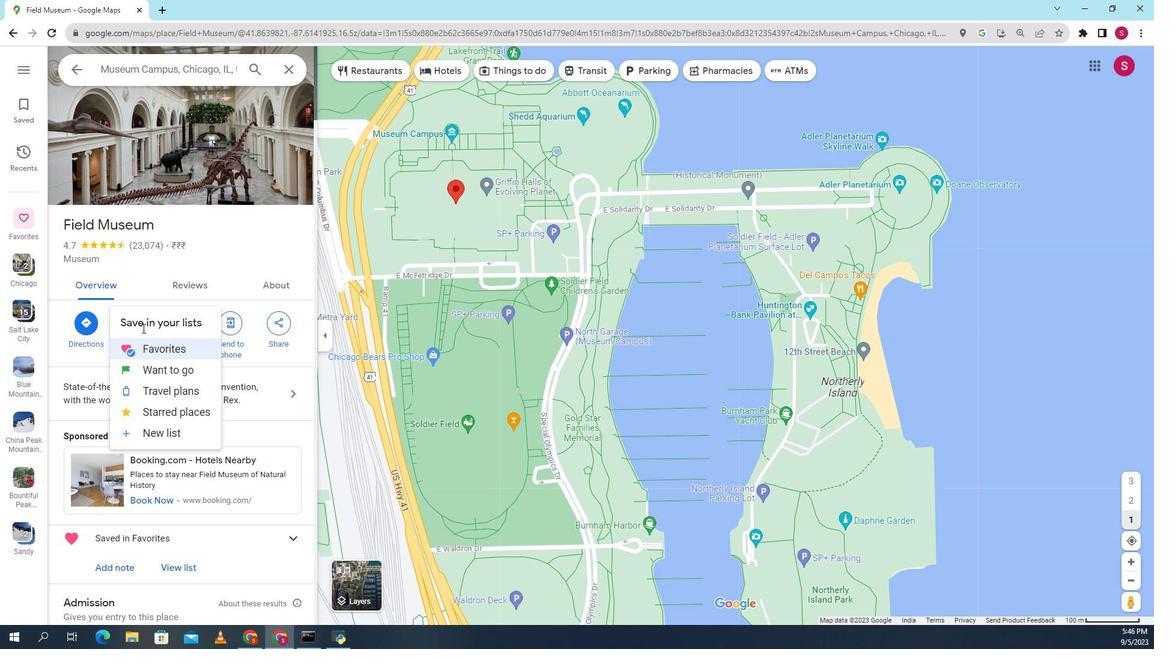 
Action: Mouse moved to (248, 262)
Screenshot: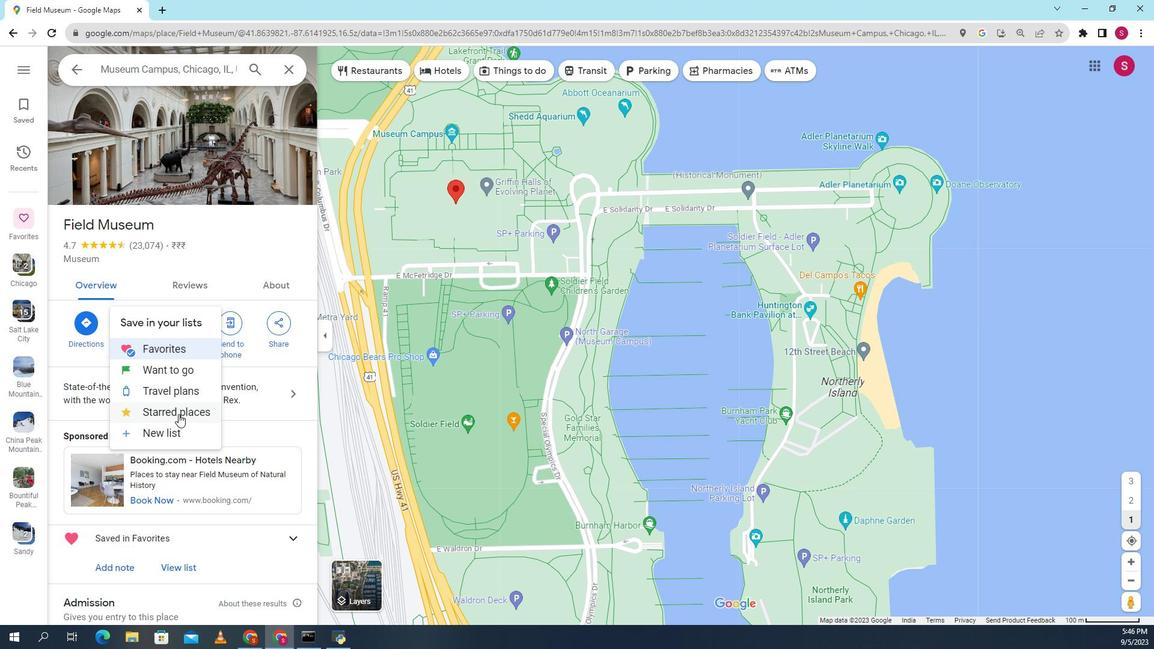 
Action: Mouse pressed left at (248, 262)
Screenshot: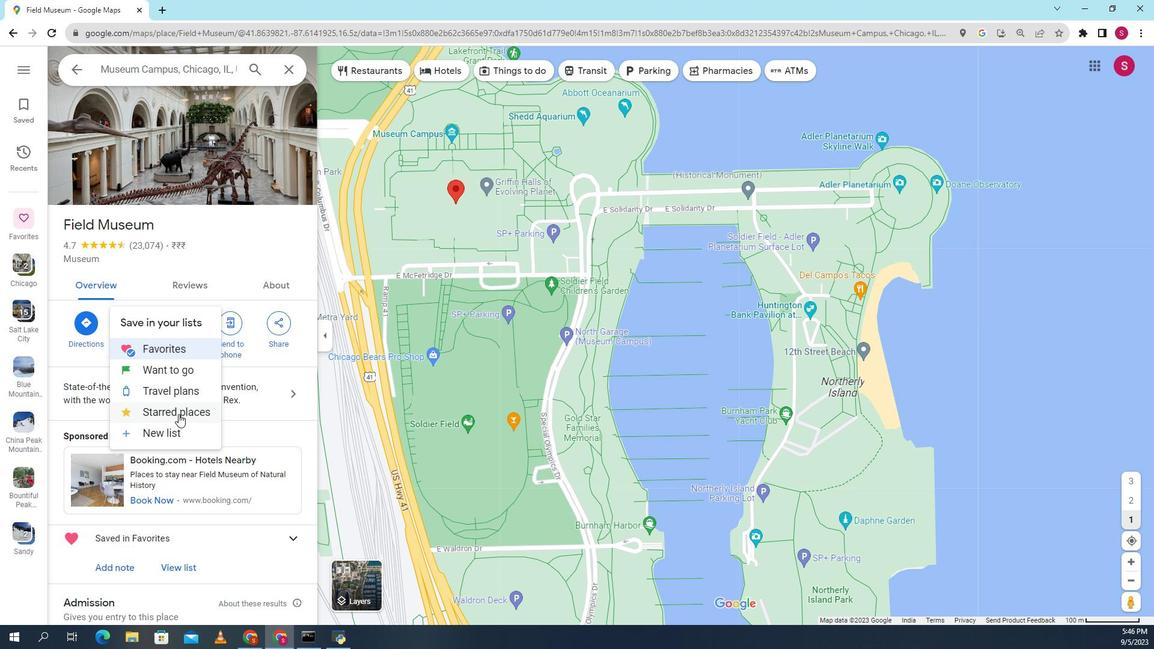 
Action: Mouse moved to (428, 259)
Screenshot: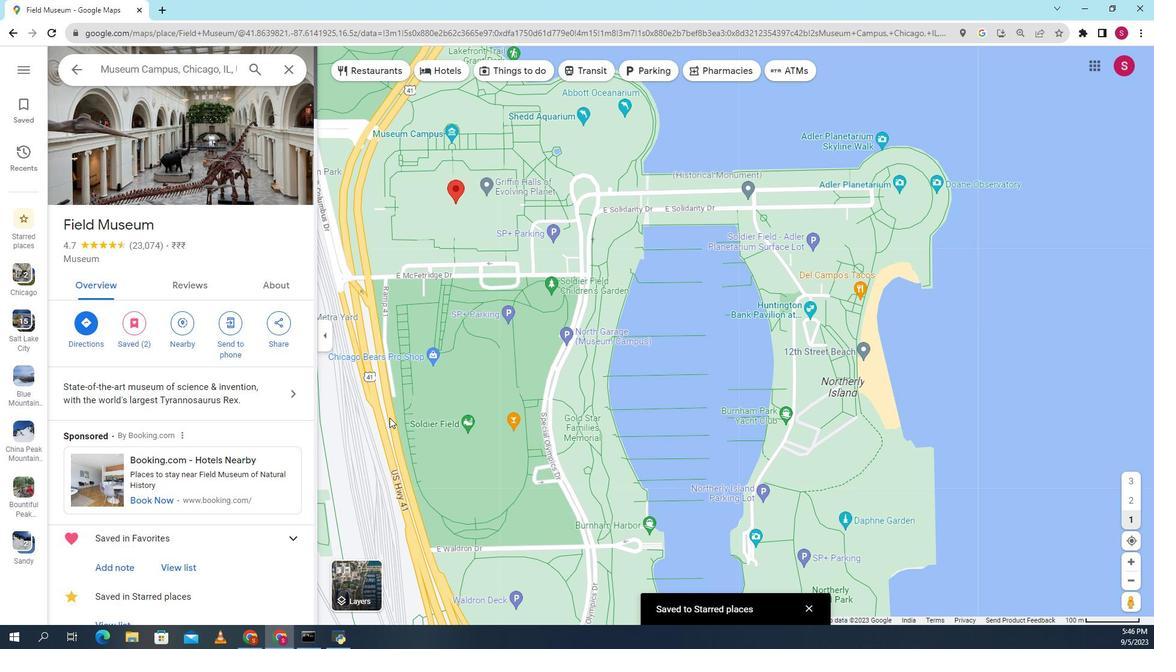 
Action: Mouse scrolled (428, 259) with delta (0, 0)
Screenshot: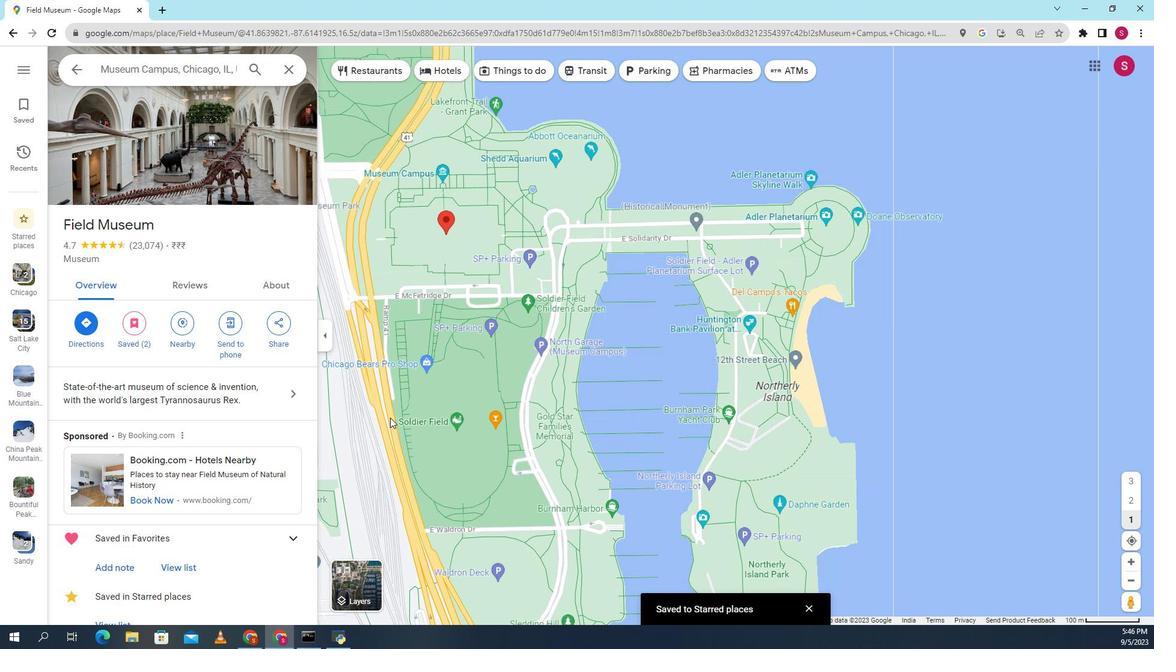 
Action: Mouse scrolled (428, 259) with delta (0, 0)
Screenshot: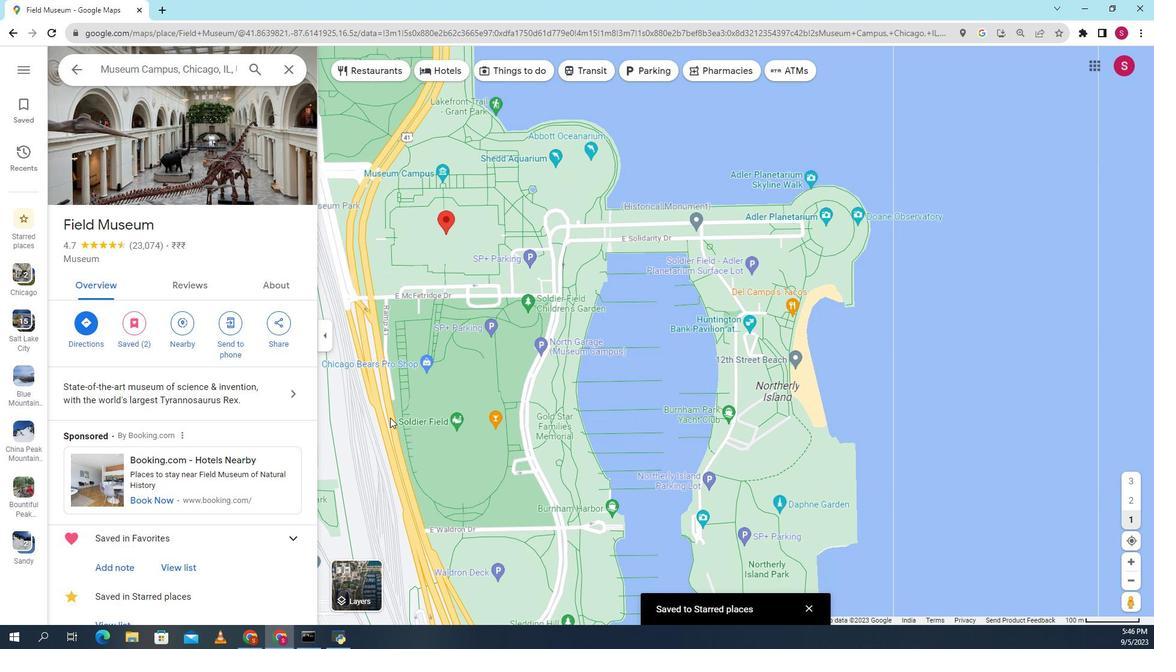 
Action: Mouse moved to (428, 254)
Screenshot: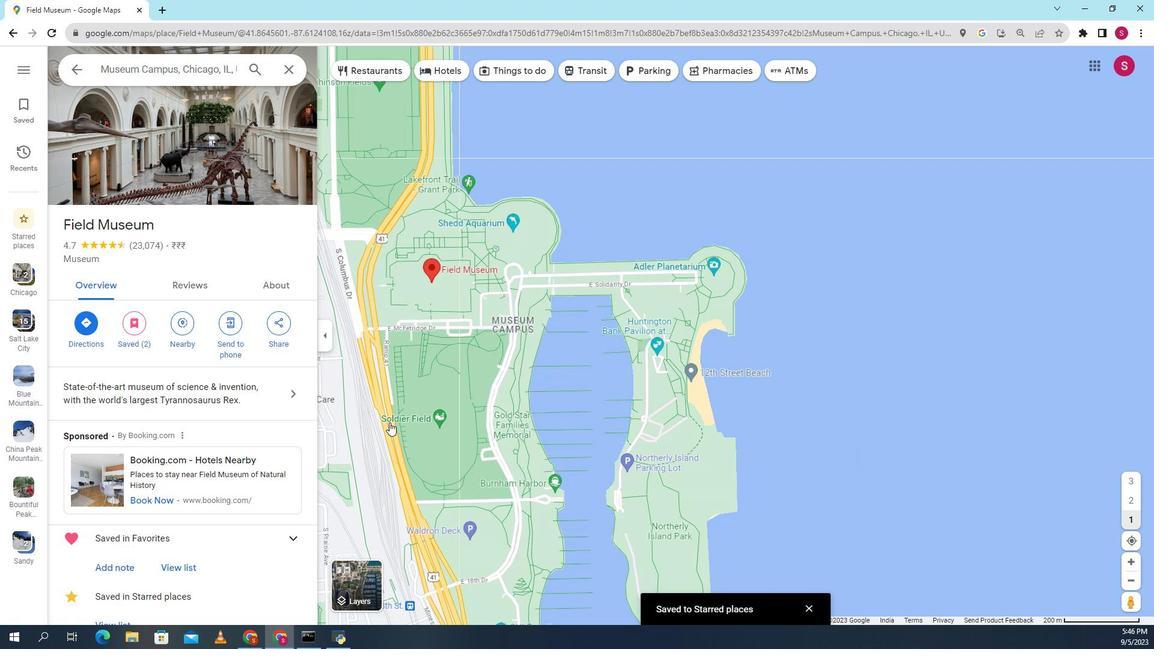 
Action: Mouse scrolled (428, 255) with delta (0, 0)
Screenshot: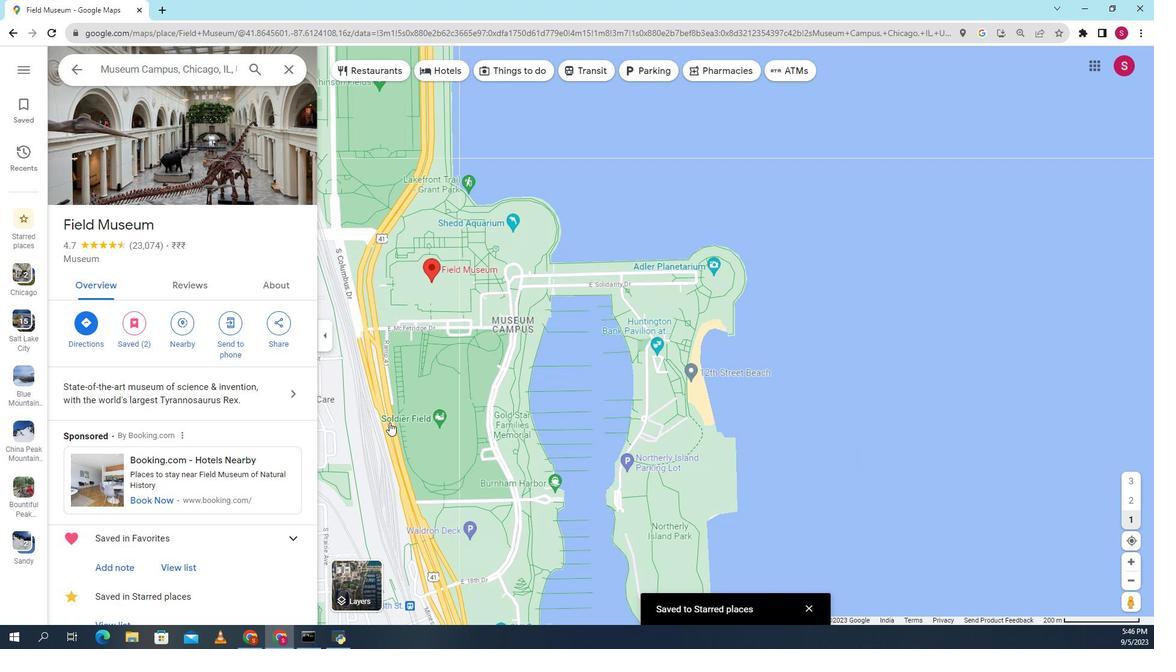 
Action: Mouse moved to (349, 286)
Screenshot: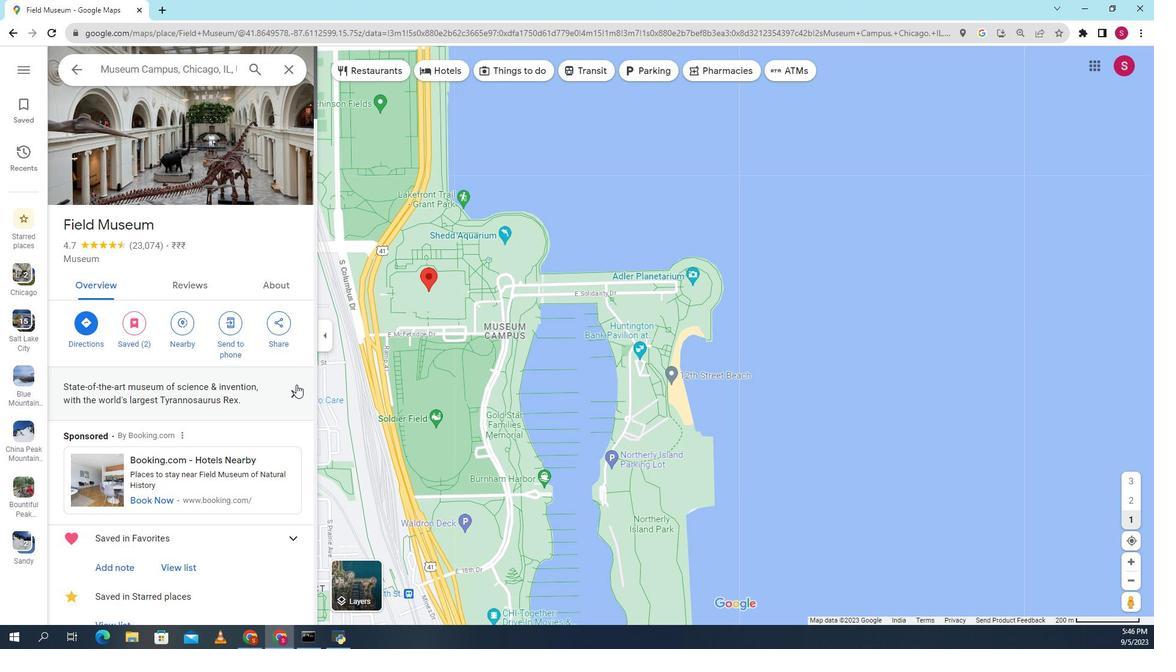 
